 Task: open an excel sheet and write heading  Budget GuruAdd Categories in a column and its values below  'Housing, Transportation, Groceries, Utilities, Entertainment, Dining Out, Health, Miscellaneous, Savings & Total. 'Add Budgeted amount in next column and its values below  $1,500, $300, $400, $200, $150, $250, $100, $200, $500 & $4,600. Add Actual amountin next column and its values below   $1,400, $280, $420, $180, $170, $230, $120, $180, $520 & $4,500. Add Difference in next column and its values below  -$100, -$20, +$20, -$20, +$20, -$20, +$20, -$20, +$20 & -$100Save page Budget Management Spreadsheet
Action: Mouse moved to (43, 114)
Screenshot: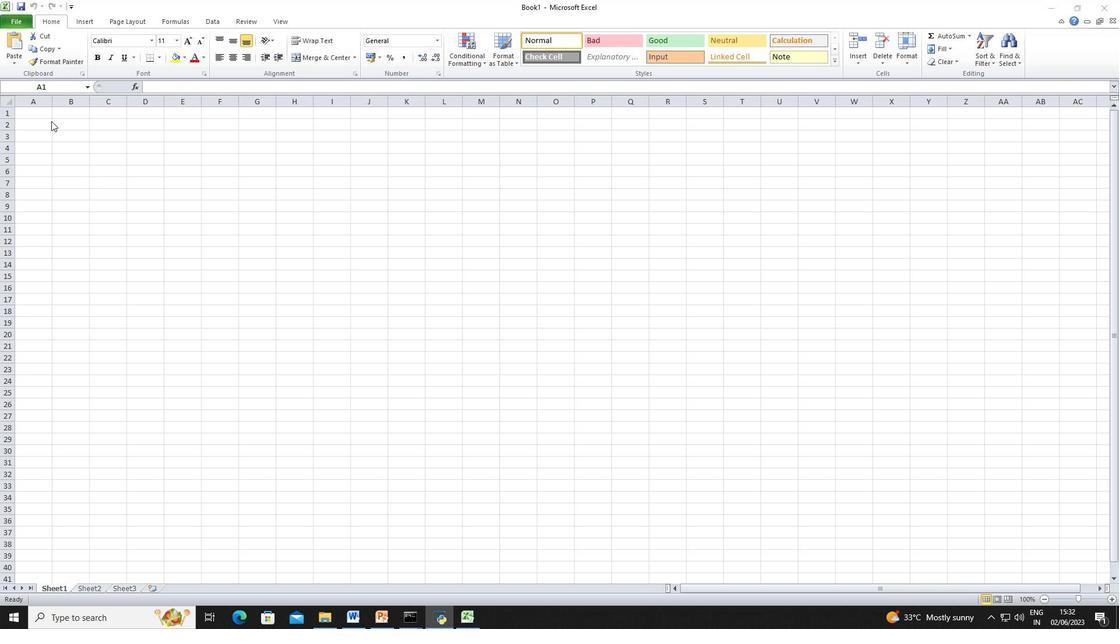 
Action: Mouse pressed left at (43, 114)
Screenshot: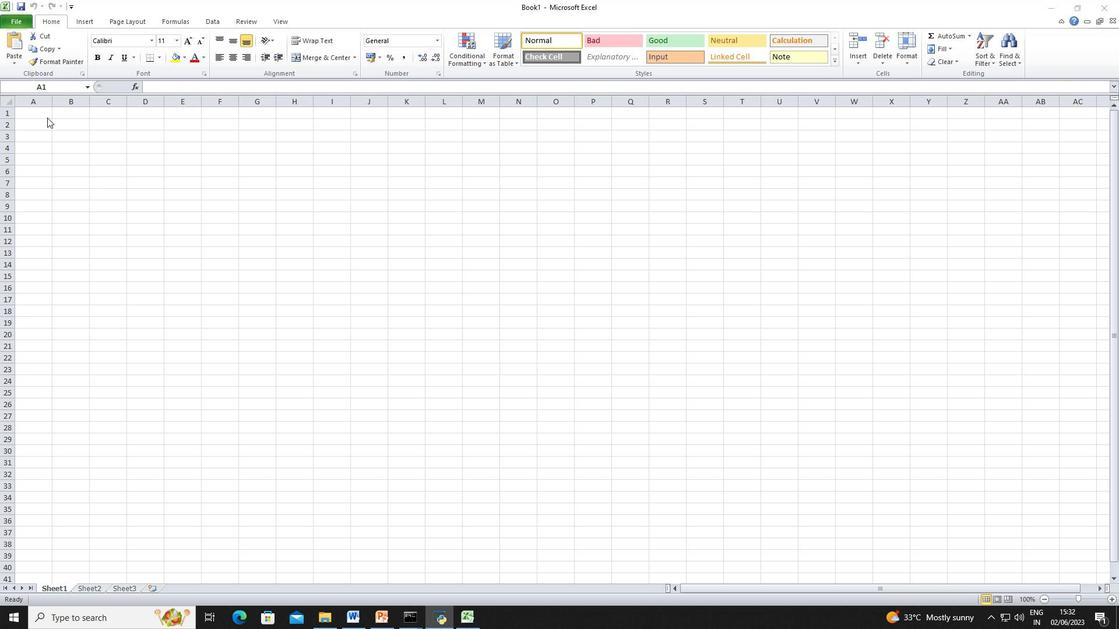 
Action: Key pressed <Key.shift><Key.shift>Bug<Key.backspace>dget<Key.space><Key.shift><Key.shift><Key.shift><Key.shift><Key.shift><Key.shift><Key.shift><Key.shift>Guru<Key.down><Key.down><Key.shift>Categories<Key.down><Key.shift>Housing<Key.enter><Key.shift><Key.shift><Key.shift><Key.shift><Key.shift><Key.shift><Key.shift><Key.shift><Key.shift><Key.shift><Key.shift><Key.shift><Key.shift><Key.shift><Key.shift><Key.shift><Key.shift><Key.shift><Key.shift><Key.shift><Key.shift><Key.shift><Key.shift><Key.shift><Key.shift><Key.shift><Key.shift><Key.shift>Transportation<Key.enter><Key.shift><Key.shift><Key.shift>Groceries<Key.enter><Key.shift>Utilities<Key.enter><Key.shift>Entertainment<Key.enter><Key.shift><Key.shift><Key.shift><Key.shift><Key.shift><Key.shift><Key.shift>Dining<Key.space><Key.shift>Out<Key.space><Key.enter><Key.shift>Health<Key.space><Key.shift>Mis<Key.backspace><Key.backspace><Key.backspace><Key.enter><Key.shift><Key.shift><Key.shift><Key.shift>Miscellaneous<Key.enter><Key.shift>Savings<Key.enter><Key.shift>Total<Key.right><Key.right><Key.right><Key.left><Key.up><Key.up><Key.up><Key.up><Key.up><Key.up><Key.up><Key.up><Key.up><Key.up><Key.shift><Key.shift><Key.shift>Budgeted<Key.space><Key.shift>An<Key.backspace>mount<Key.down><Key.shift><Key.shift><Key.shift><Key.shift><Key.shift><Key.shift>$1,500<Key.down><Key.shift><Key.shift><Key.shift><Key.shift><Key.shift><Key.shift><Key.shift><Key.shift>$300<Key.down><Key.shift><Key.shift><Key.shift><Key.shift>$400<Key.down><Key.shift><Key.shift><Key.shift><Key.shift><Key.shift><Key.shift><Key.shift>$200<Key.down><Key.shift><Key.shift><Key.shift><Key.shift><Key.shift><Key.shift><Key.shift><Key.shift>$150<Key.down><Key.shift><Key.shift><Key.shift><Key.shift><Key.shift><Key.shift>$250<Key.down><Key.shift><Key.shift><Key.shift><Key.shift><Key.shift><Key.shift>$100<Key.down><Key.shift><Key.shift><Key.shift>$200<Key.down><Key.shift><Key.shift><Key.shift><Key.shift><Key.shift><Key.shift><Key.shift>$500<Key.down><Key.shift><Key.shift><Key.shift><Key.shift><Key.shift><Key.shift><Key.shift><Key.shift>$4,660<Key.backspace><Key.backspace>00<Key.right><Key.right><Key.right><Key.left><Key.up><Key.up><Key.up><Key.up><Key.up><Key.up><Key.up><Key.right><Key.up><Key.left><Key.right><Key.up><Key.up><Key.shift>Difference<Key.enter>-<Key.shift><Key.shift><Key.shift><Key.shift><Key.shift><Key.shift><Key.shift><Key.shift><Key.shift><Key.shift>$100<Key.down>
Screenshot: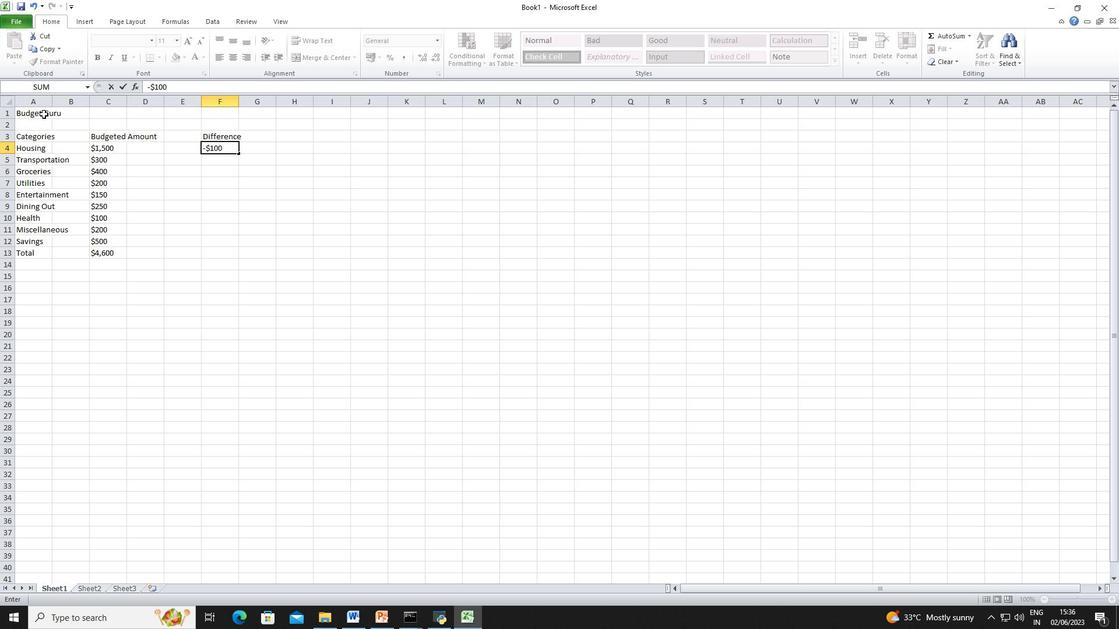 
Action: Mouse moved to (536, 351)
Screenshot: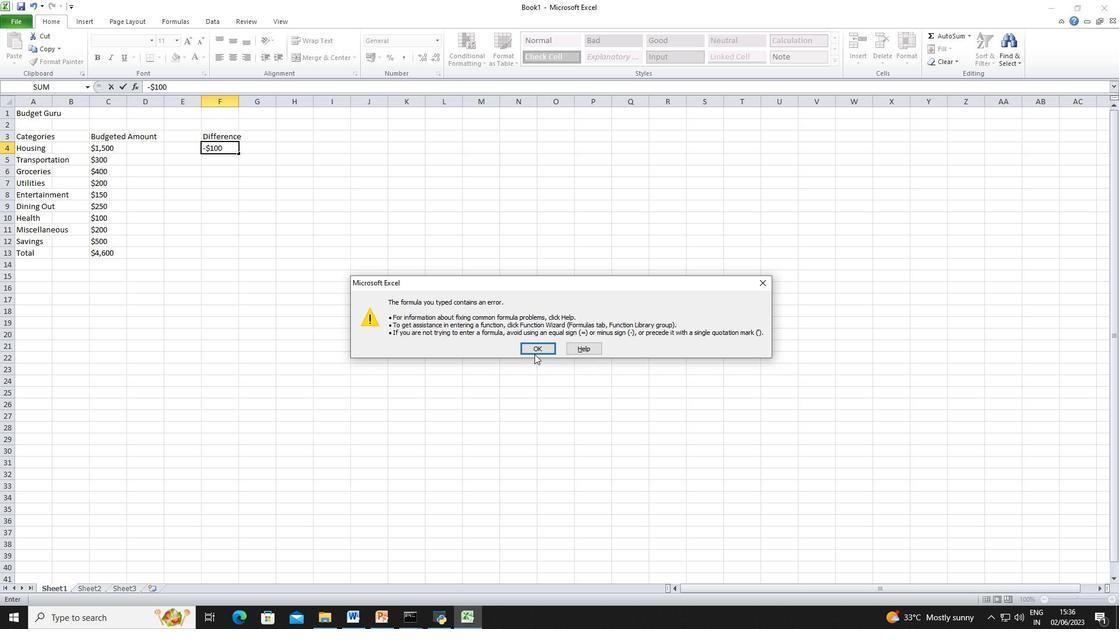 
Action: Mouse pressed left at (536, 351)
Screenshot: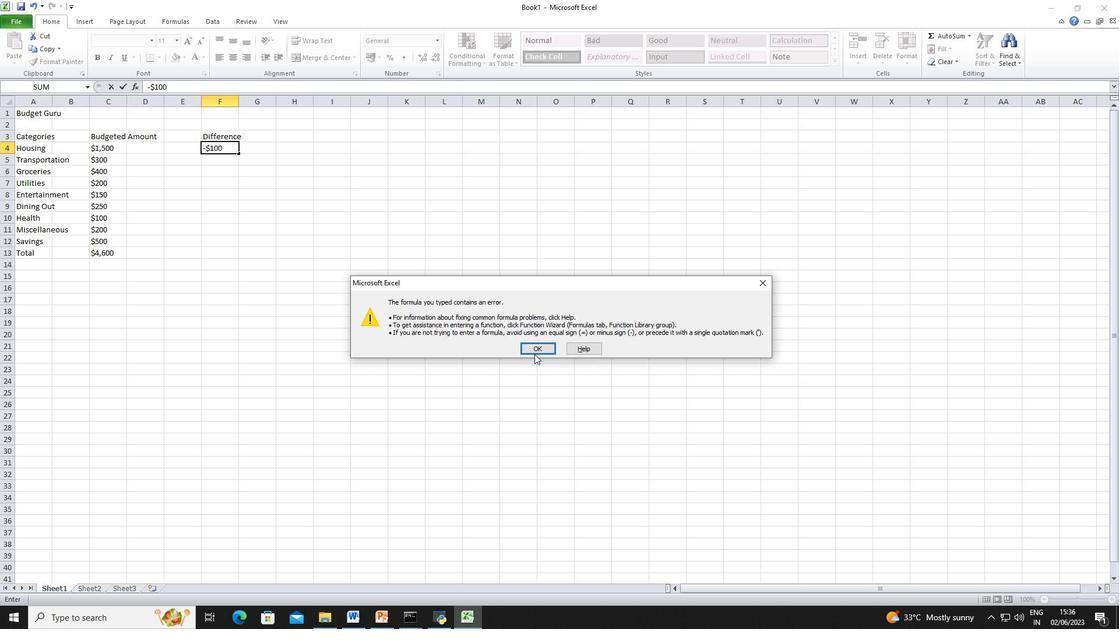 
Action: Mouse moved to (212, 157)
Screenshot: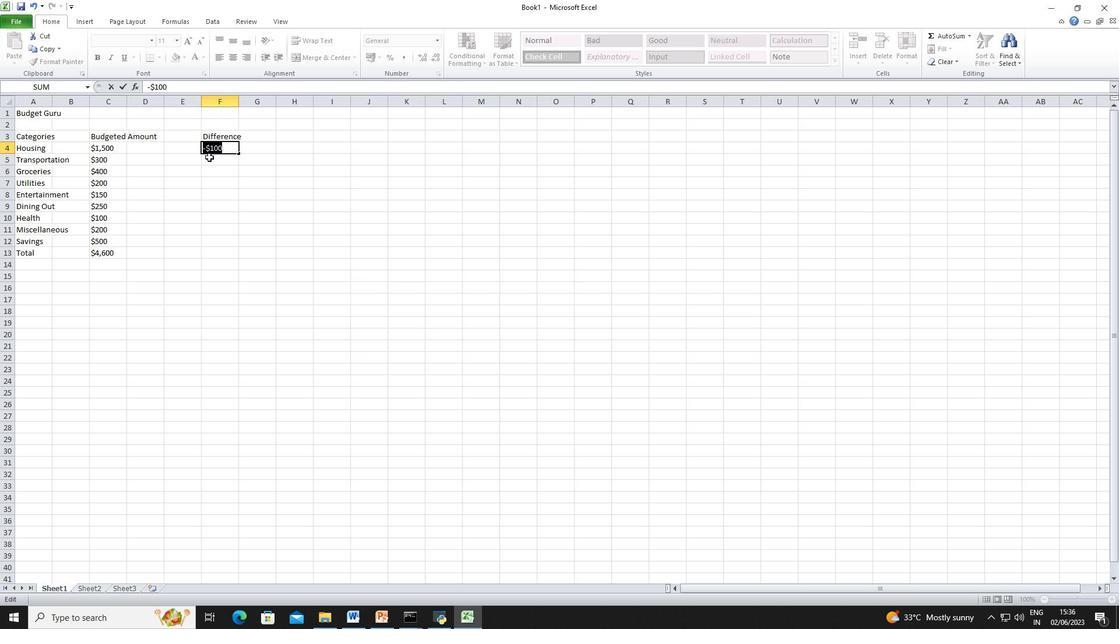 
Action: Mouse pressed left at (212, 157)
Screenshot: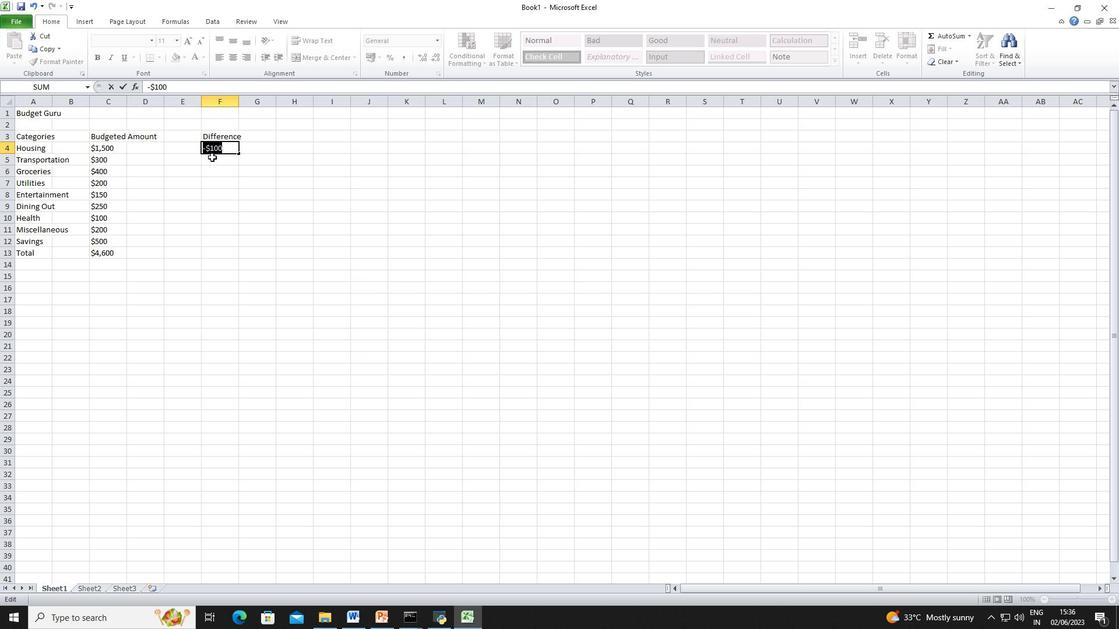 
Action: Mouse moved to (230, 148)
Screenshot: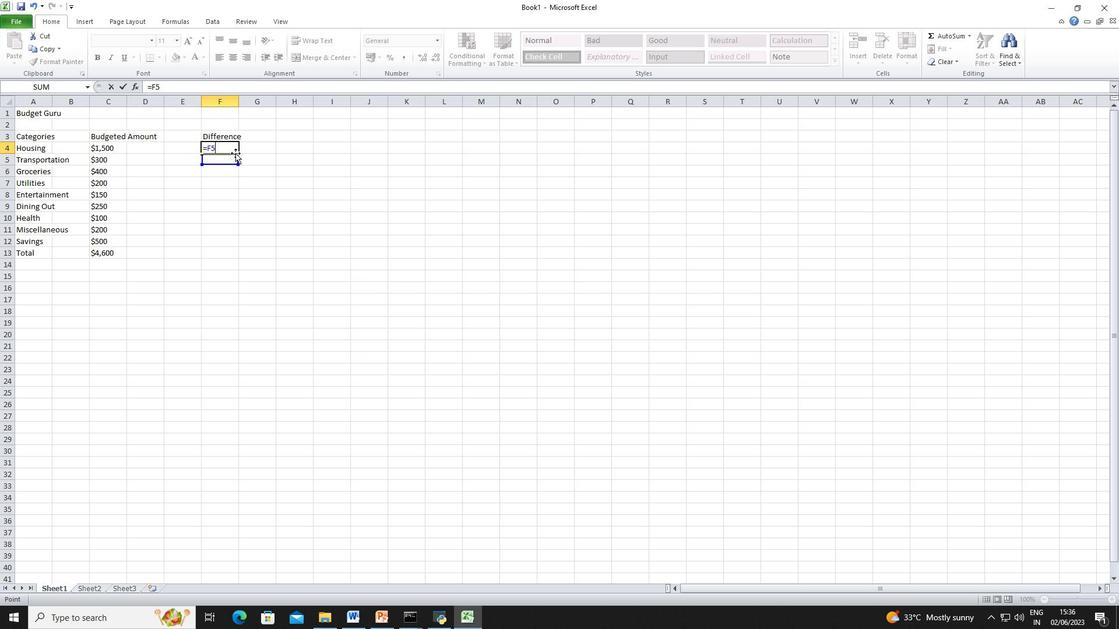 
Action: Mouse pressed left at (230, 148)
Screenshot: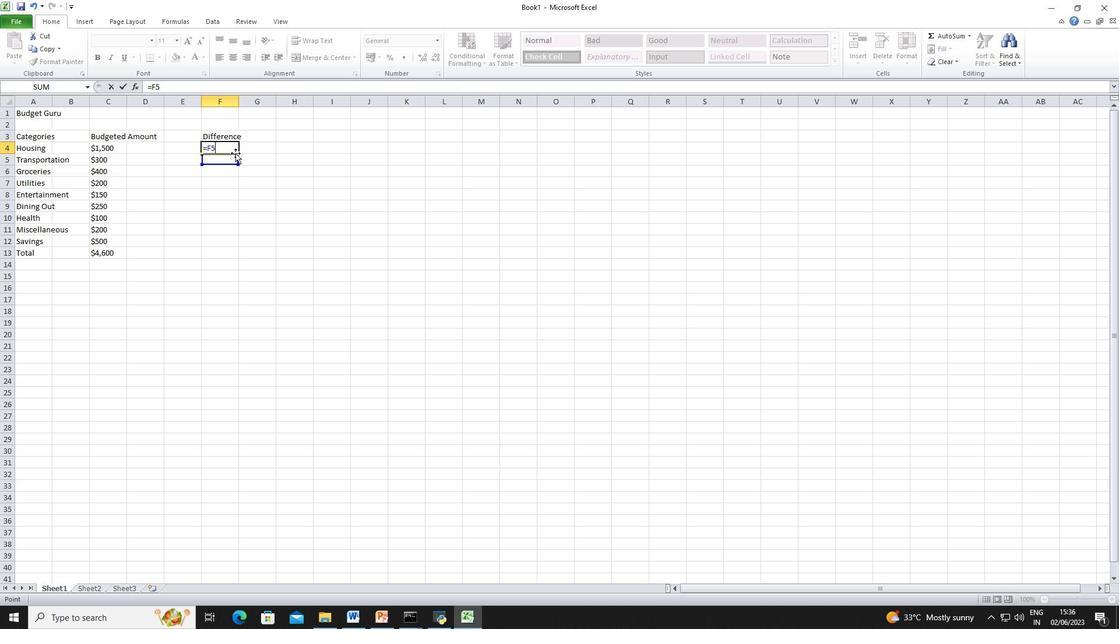 
Action: Key pressed <Key.backspace>
Screenshot: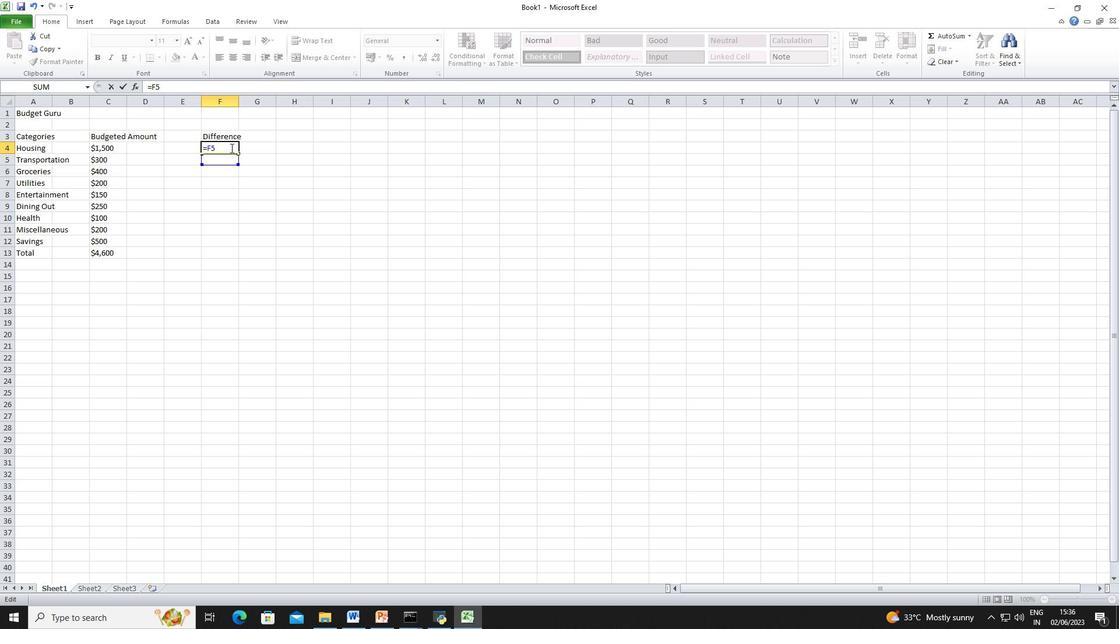 
Action: Mouse moved to (222, 144)
Screenshot: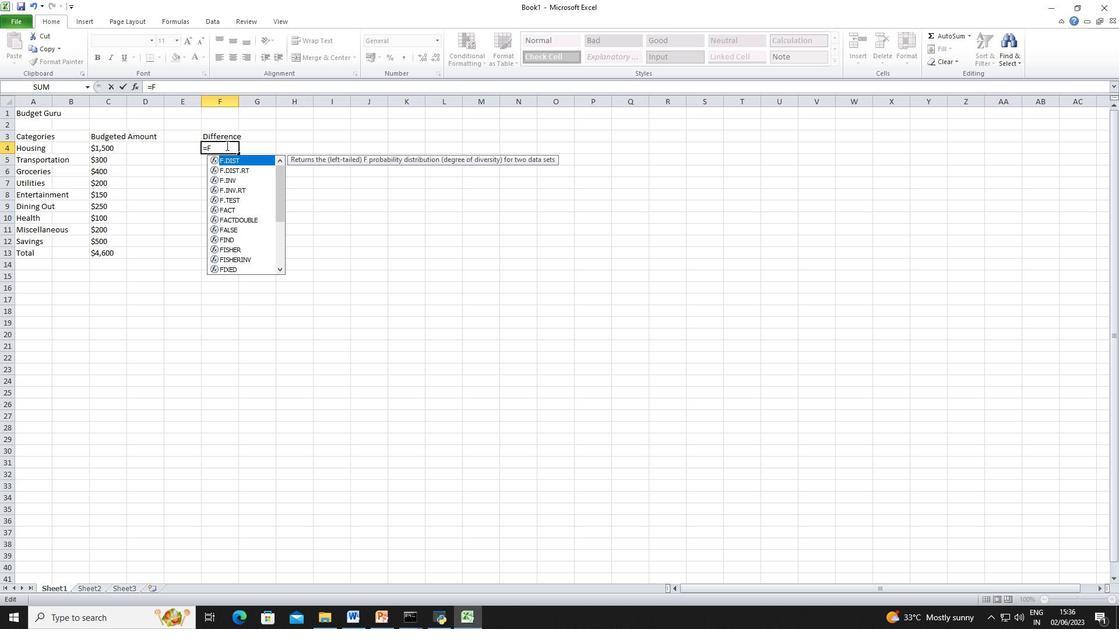 
Action: Mouse pressed left at (222, 144)
Screenshot: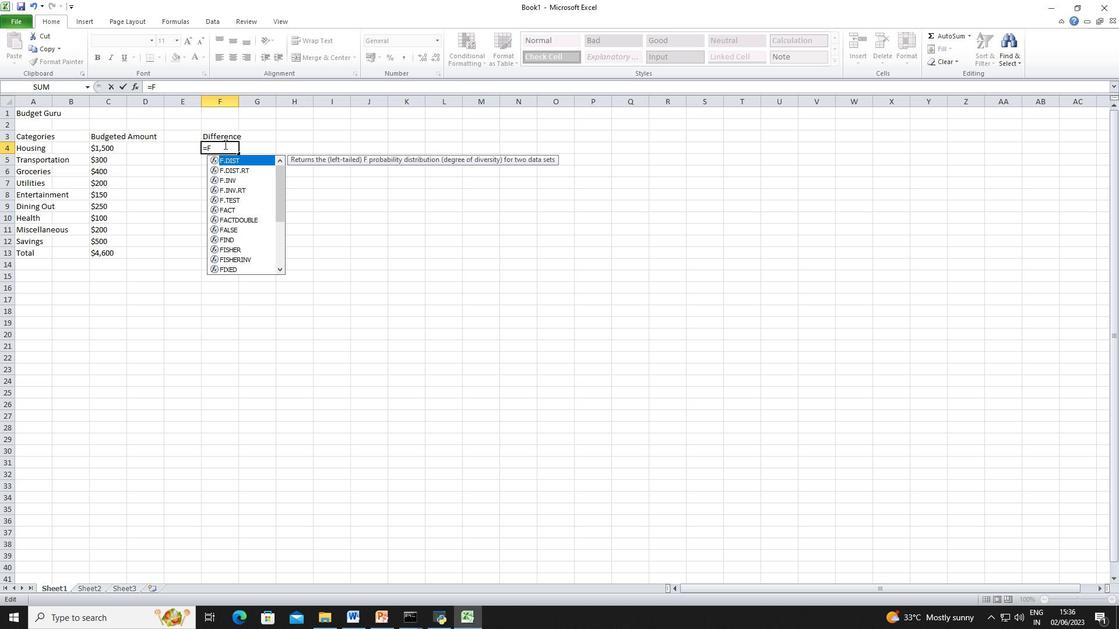 
Action: Key pressed <Key.backspace><Key.backspace>
Screenshot: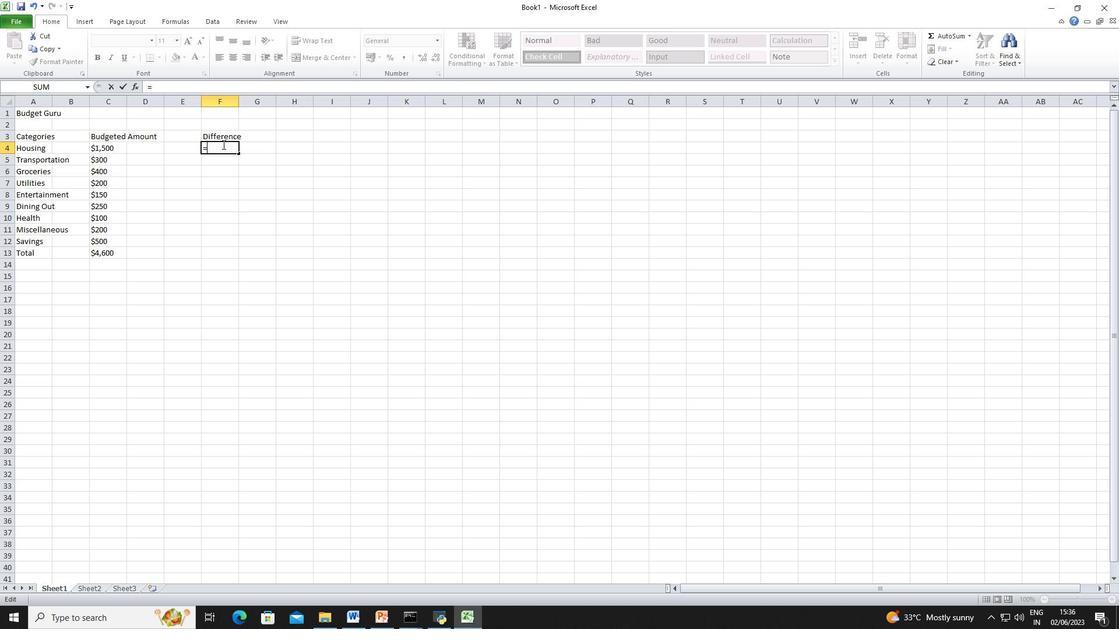 
Action: Mouse moved to (220, 173)
Screenshot: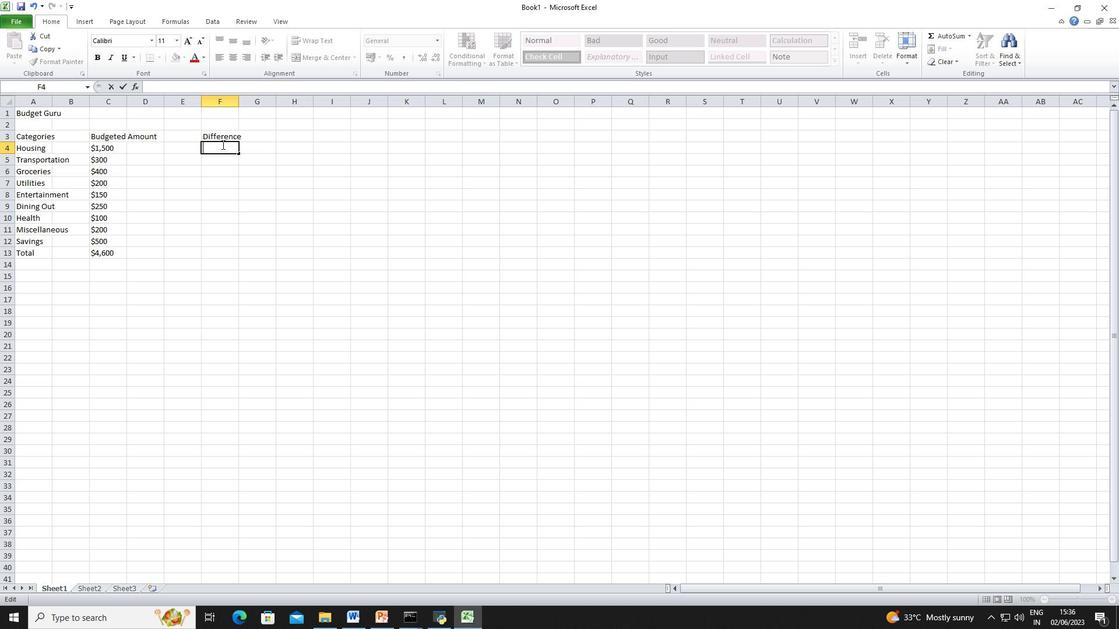 
Action: Mouse pressed left at (220, 173)
Screenshot: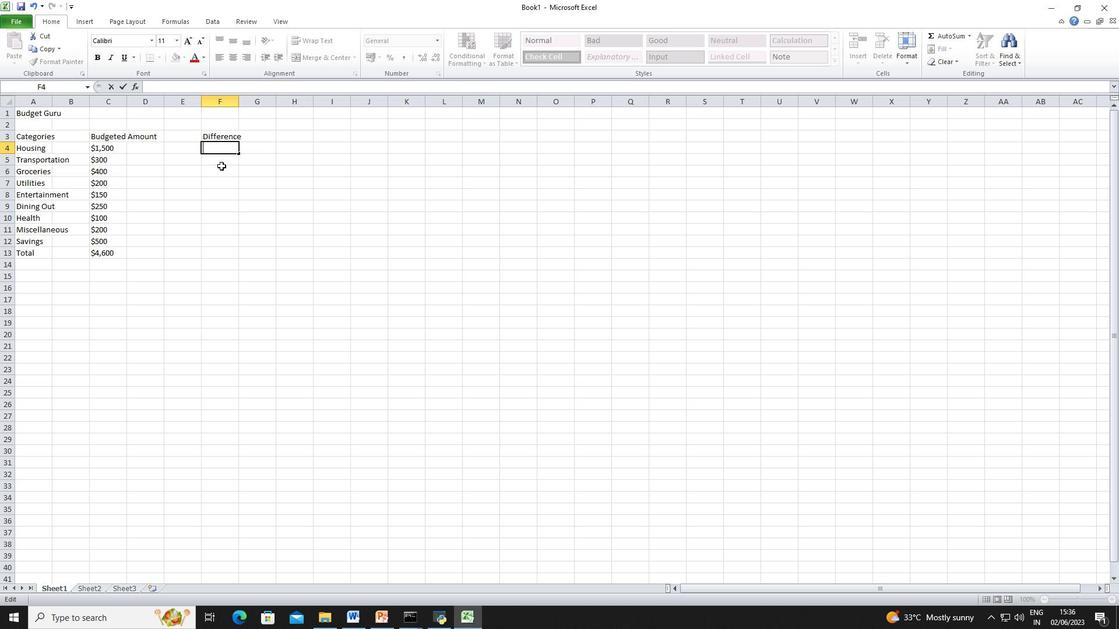 
Action: Mouse moved to (221, 150)
Screenshot: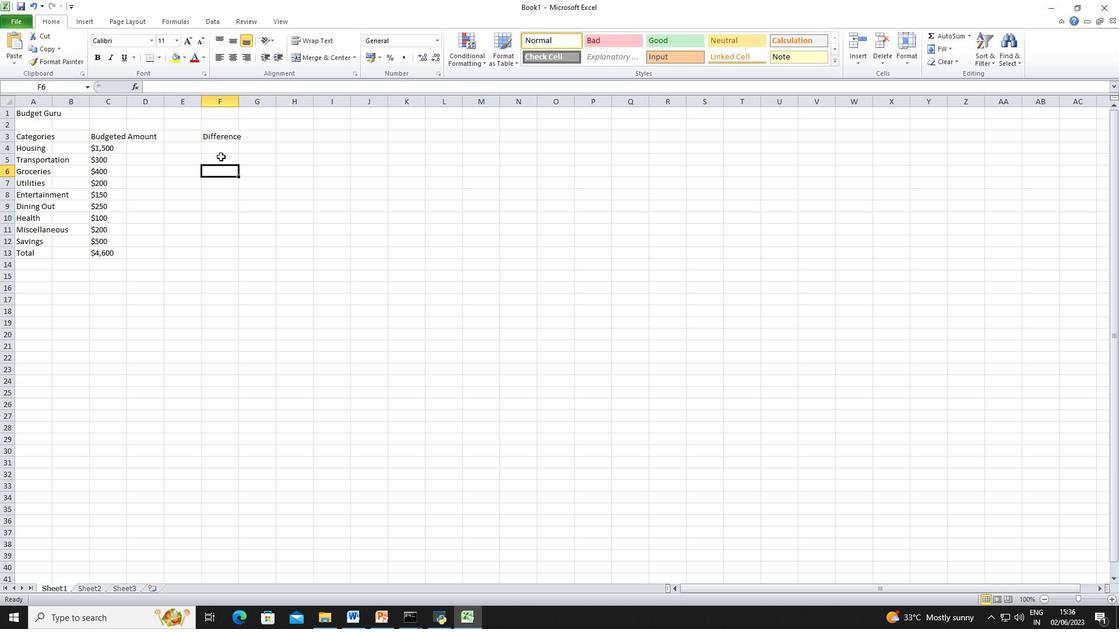 
Action: Mouse pressed left at (221, 150)
Screenshot: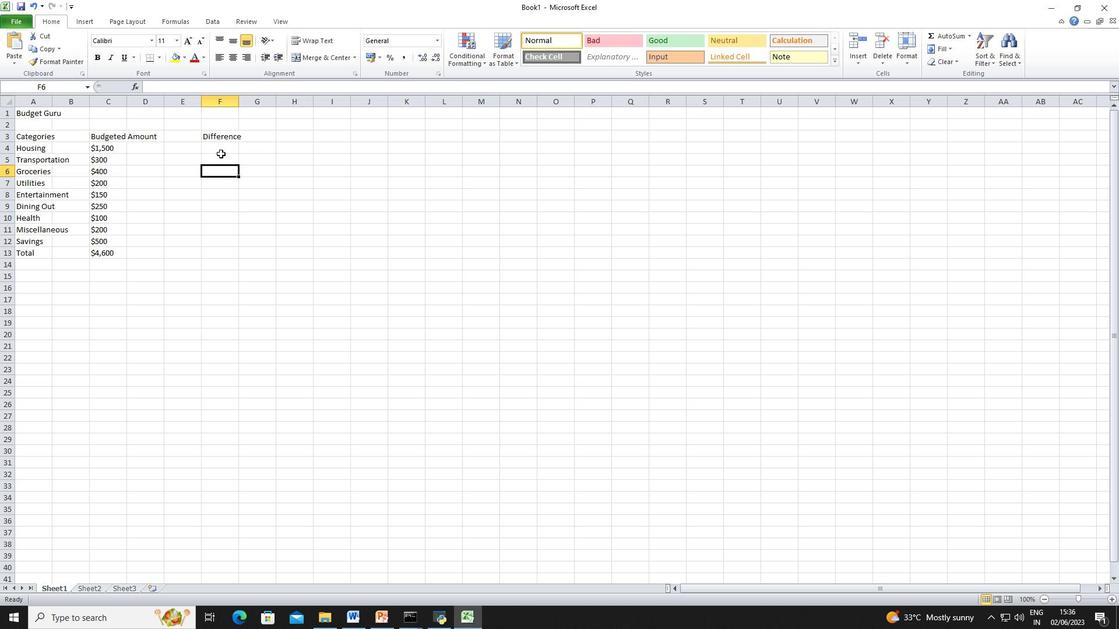 
Action: Mouse moved to (218, 157)
Screenshot: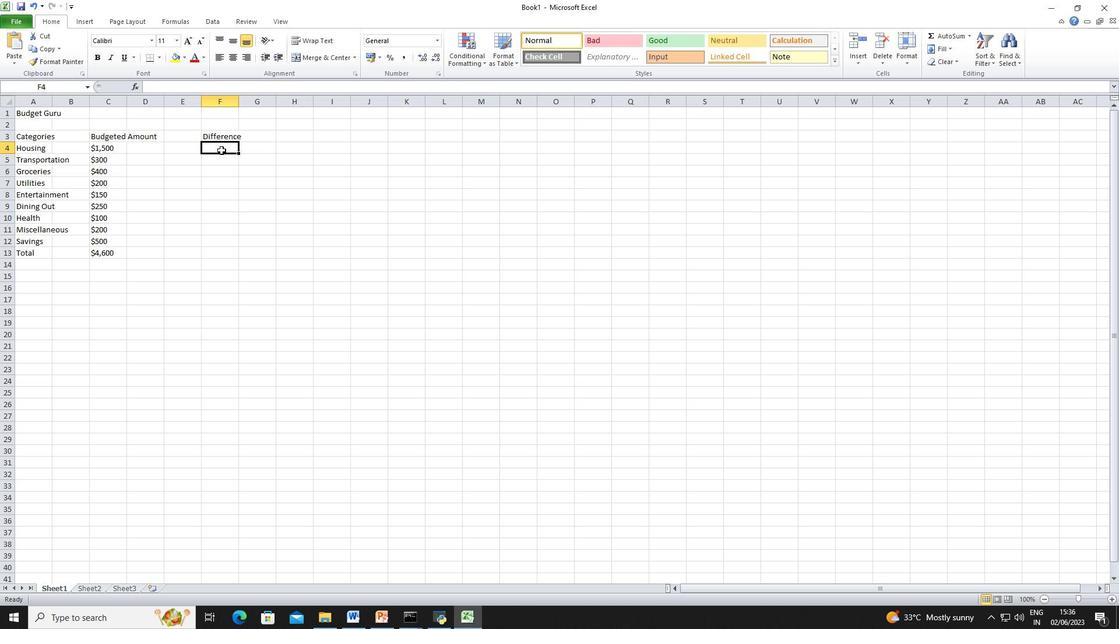 
Action: Key pressed -<Key.shift>$<Key.left>
Screenshot: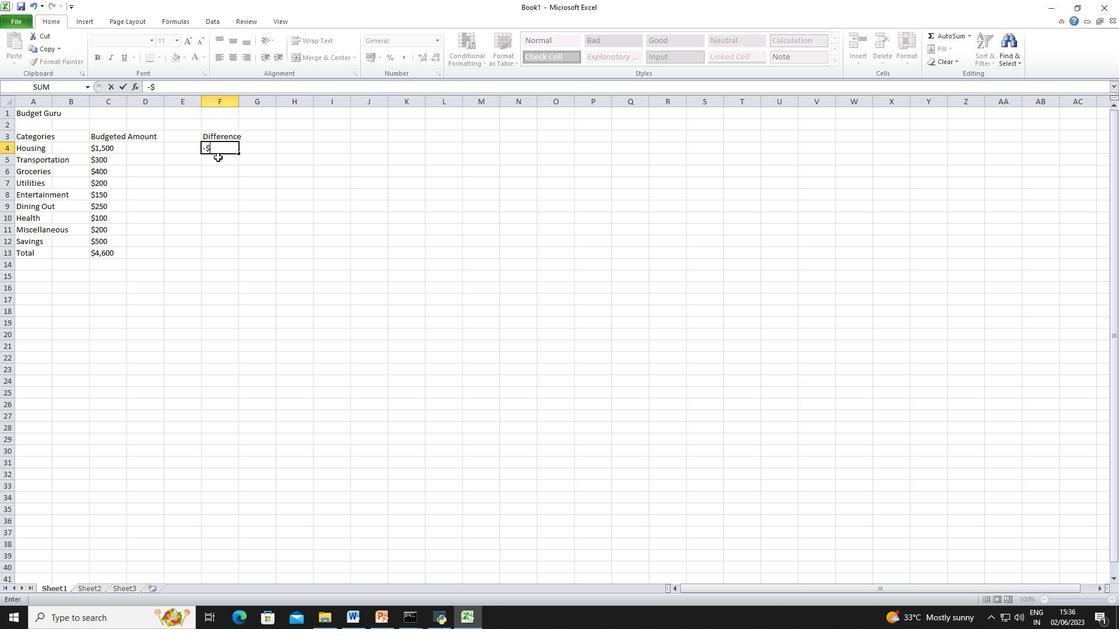
Action: Mouse moved to (757, 287)
Screenshot: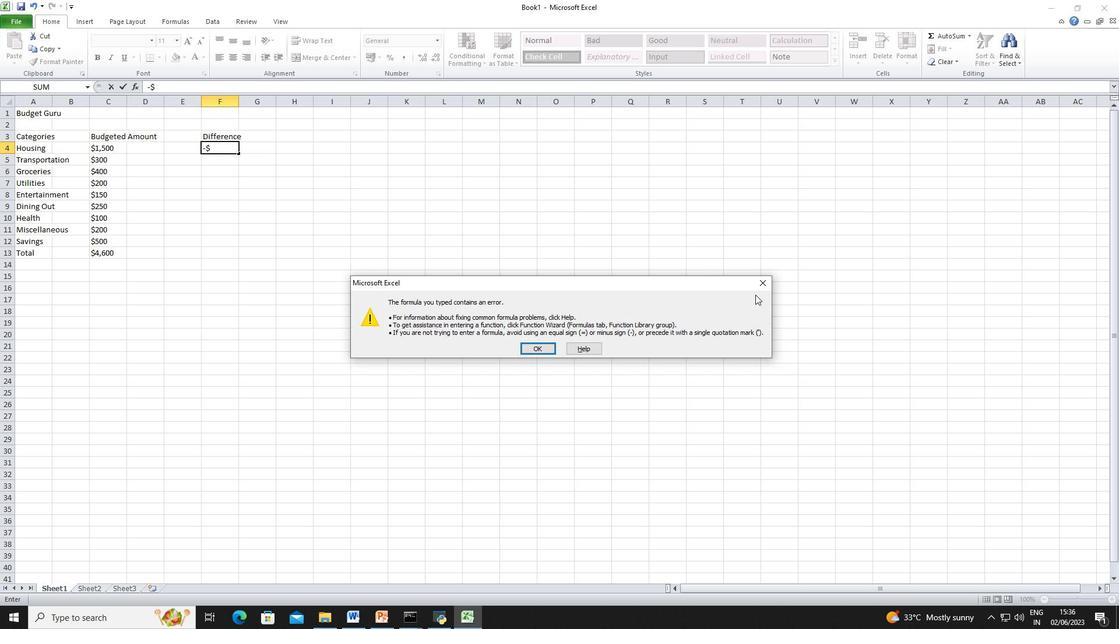 
Action: Mouse pressed left at (757, 287)
Screenshot: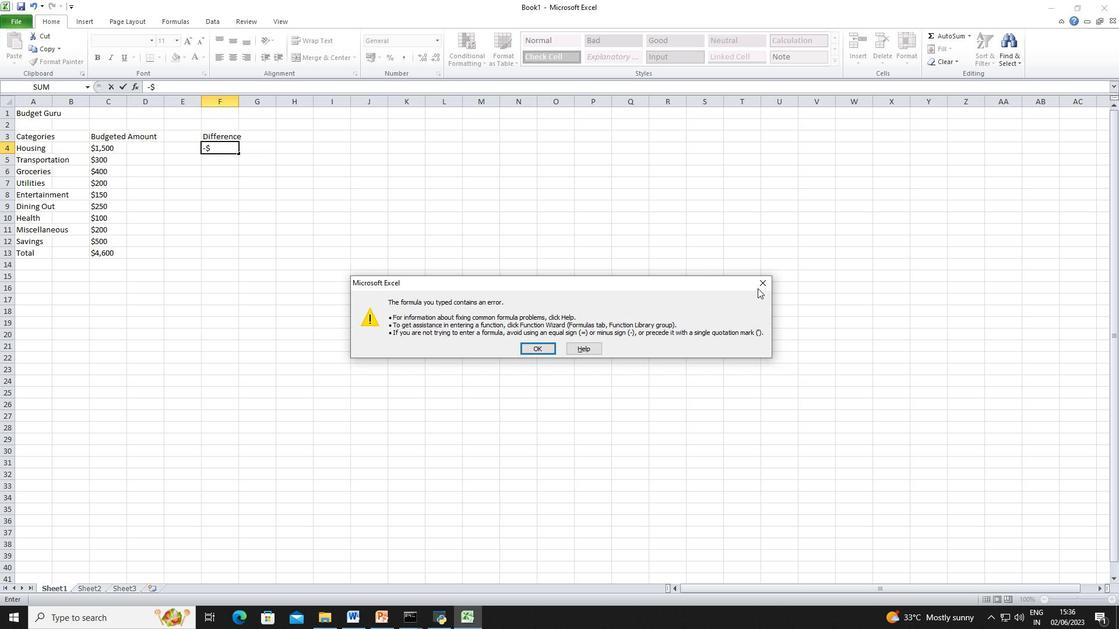 
Action: Mouse moved to (204, 147)
Screenshot: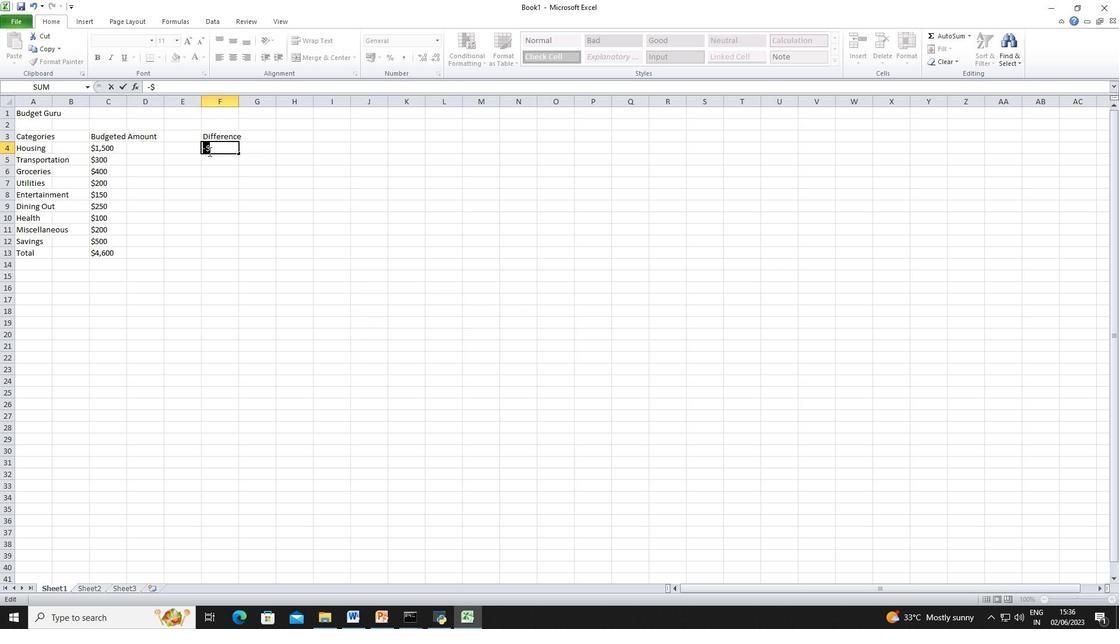 
Action: Mouse pressed left at (204, 147)
Screenshot: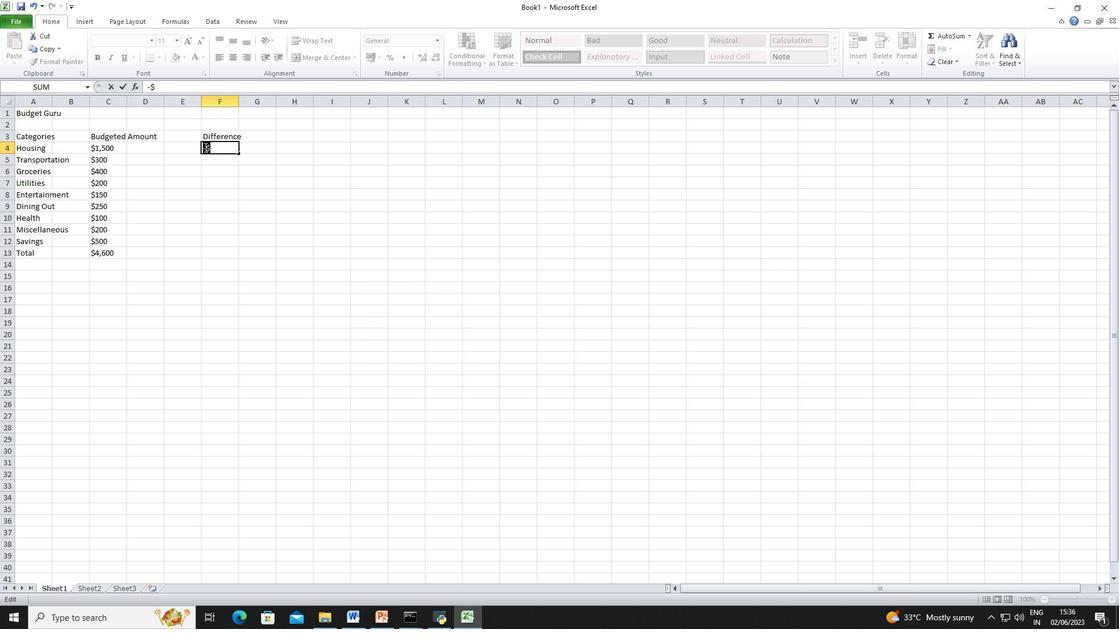 
Action: Mouse moved to (206, 151)
Screenshot: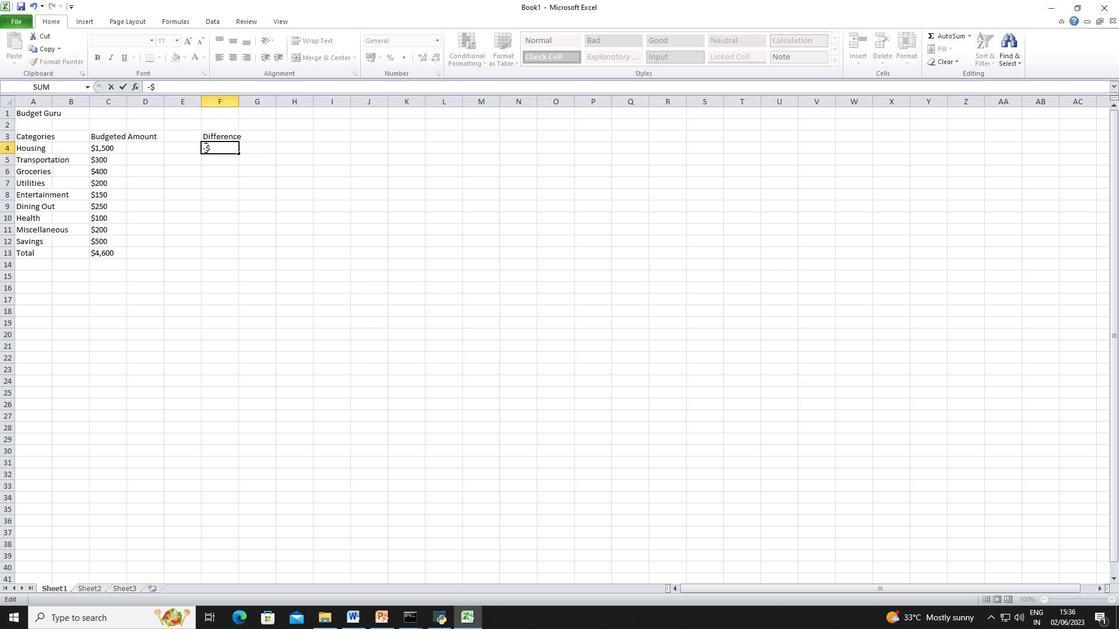 
Action: Key pressed <Key.space>
Screenshot: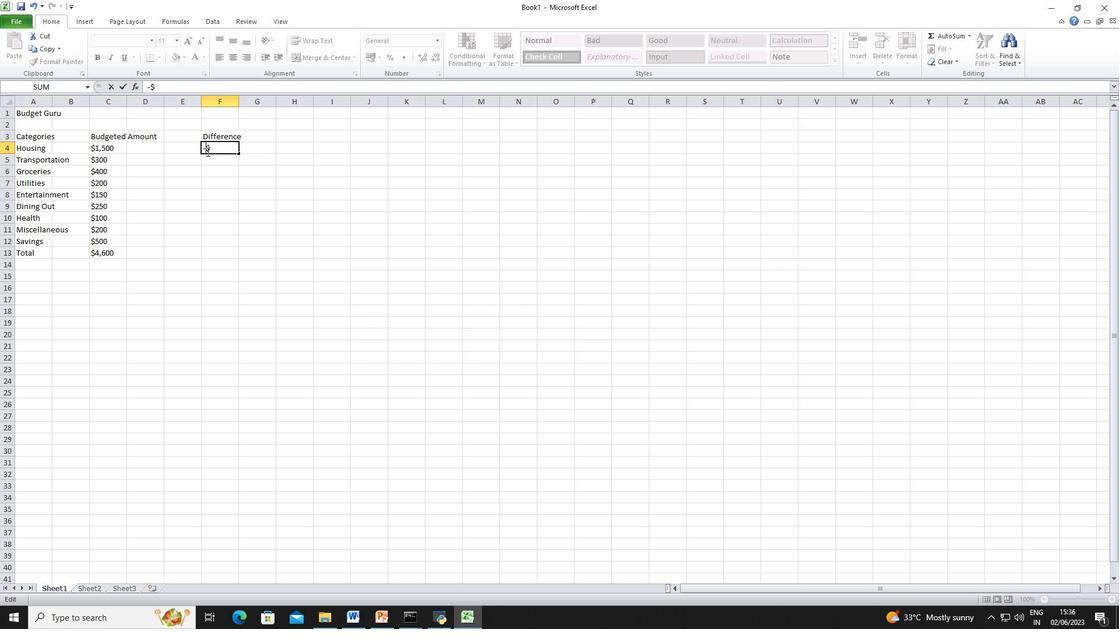 
Action: Mouse moved to (211, 148)
Screenshot: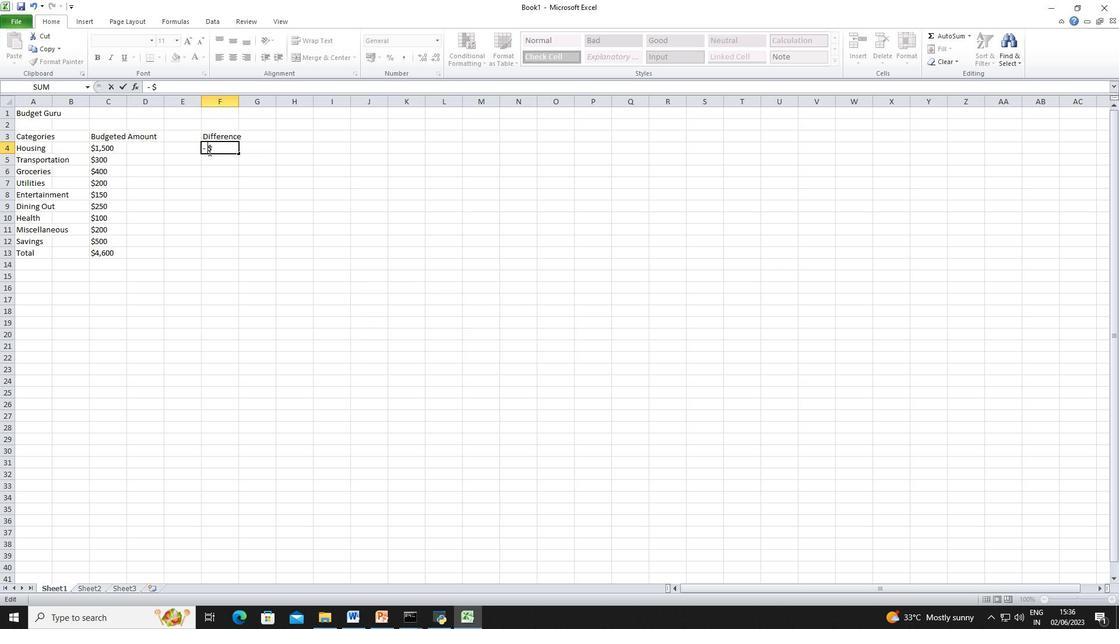 
Action: Mouse pressed left at (211, 148)
Screenshot: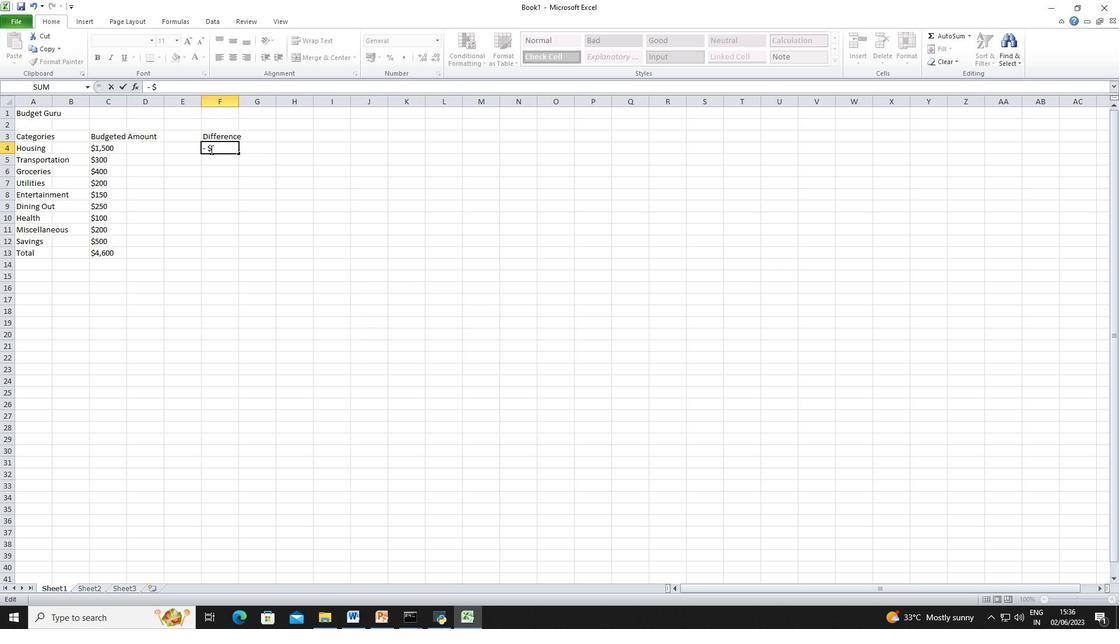 
Action: Mouse moved to (256, 220)
Screenshot: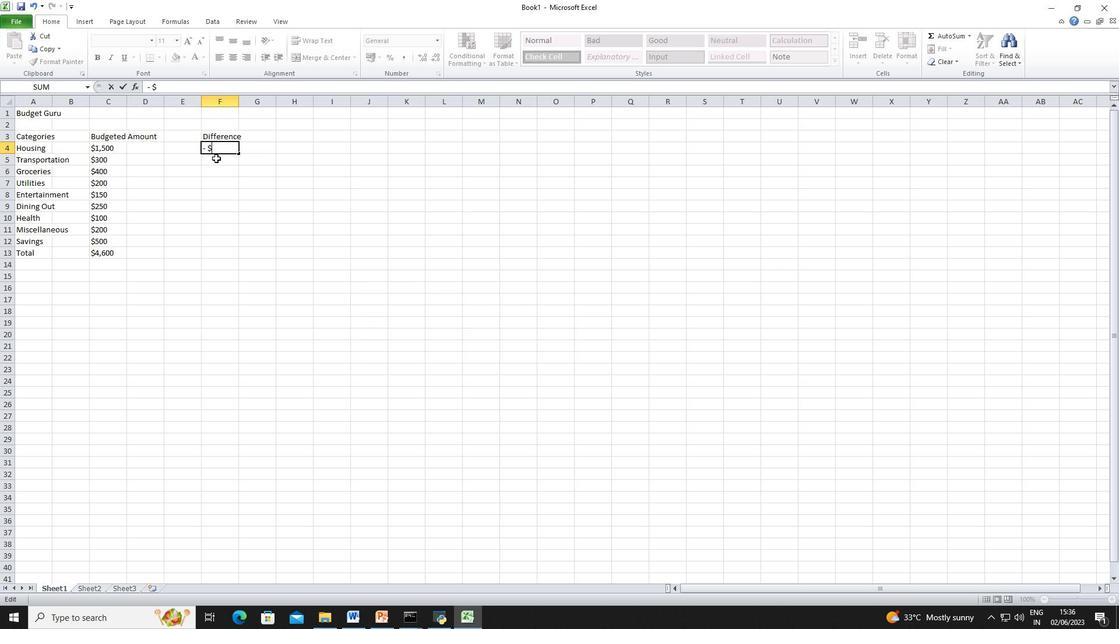 
Action: Key pressed 100<Key.down><Key.down><Key.right><Key.left><Key.right>
Screenshot: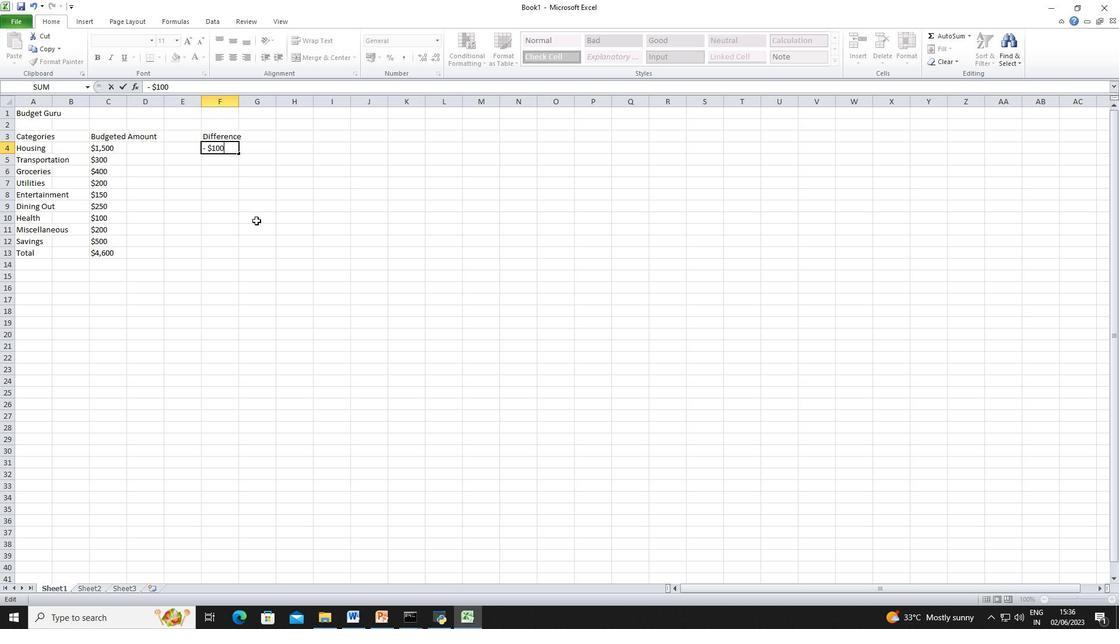 
Action: Mouse moved to (222, 162)
Screenshot: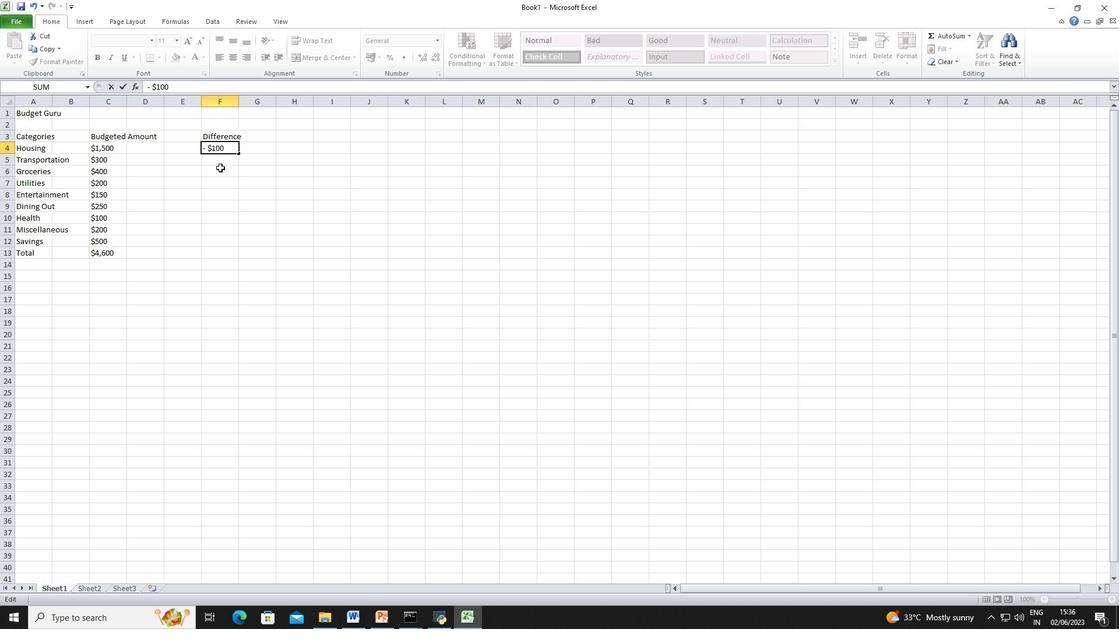 
Action: Mouse pressed left at (222, 162)
Screenshot: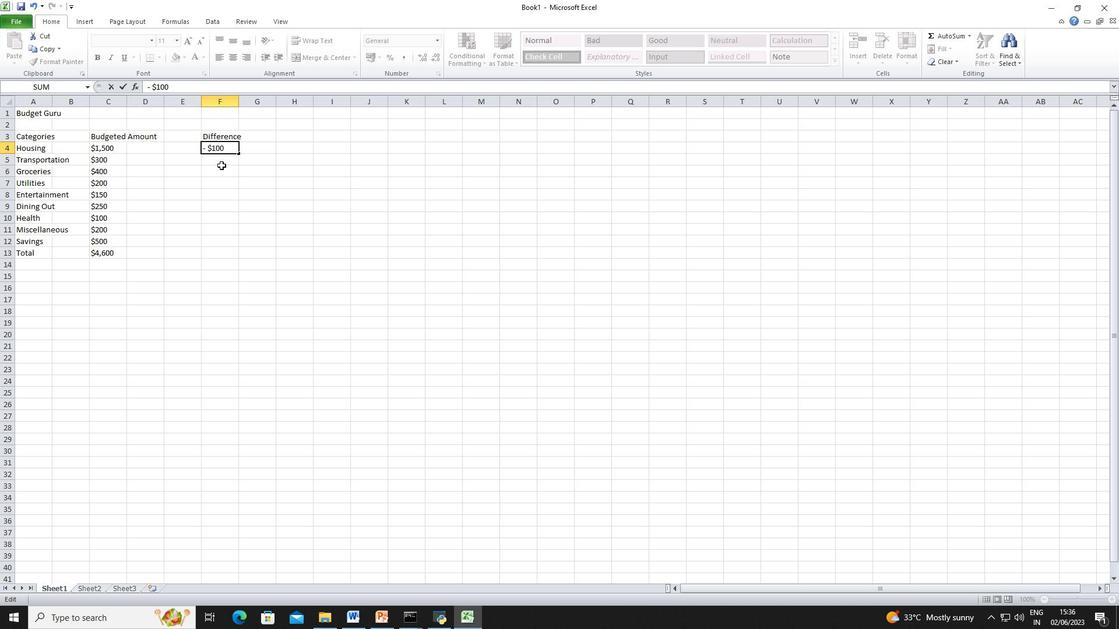 
Action: Mouse moved to (756, 283)
Screenshot: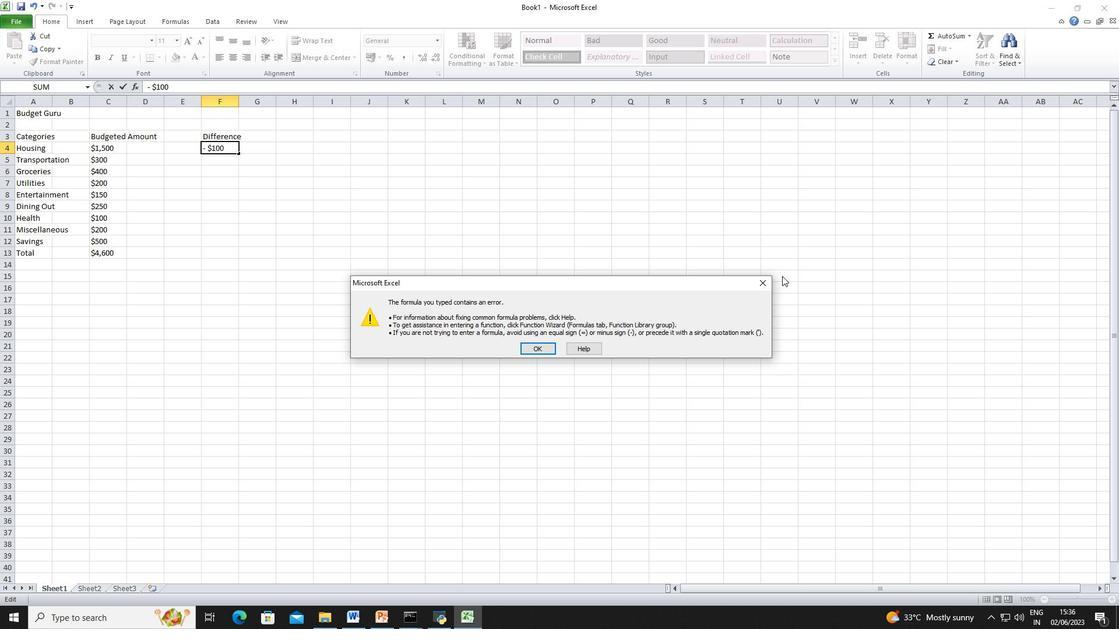 
Action: Mouse pressed left at (756, 283)
Screenshot: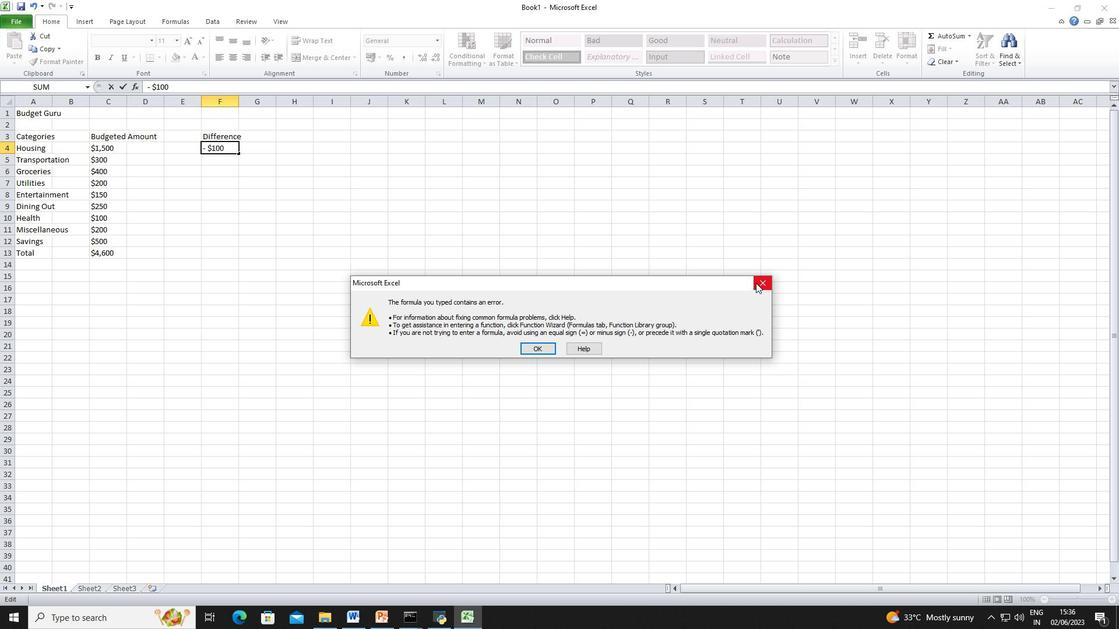 
Action: Mouse moved to (202, 147)
Screenshot: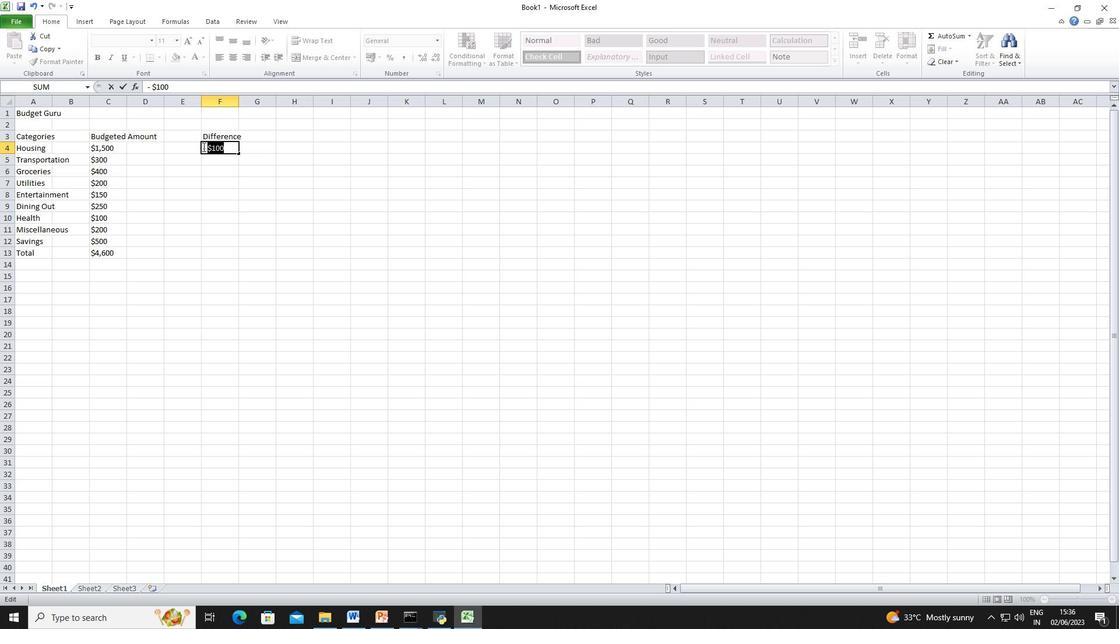 
Action: Mouse pressed left at (202, 147)
Screenshot: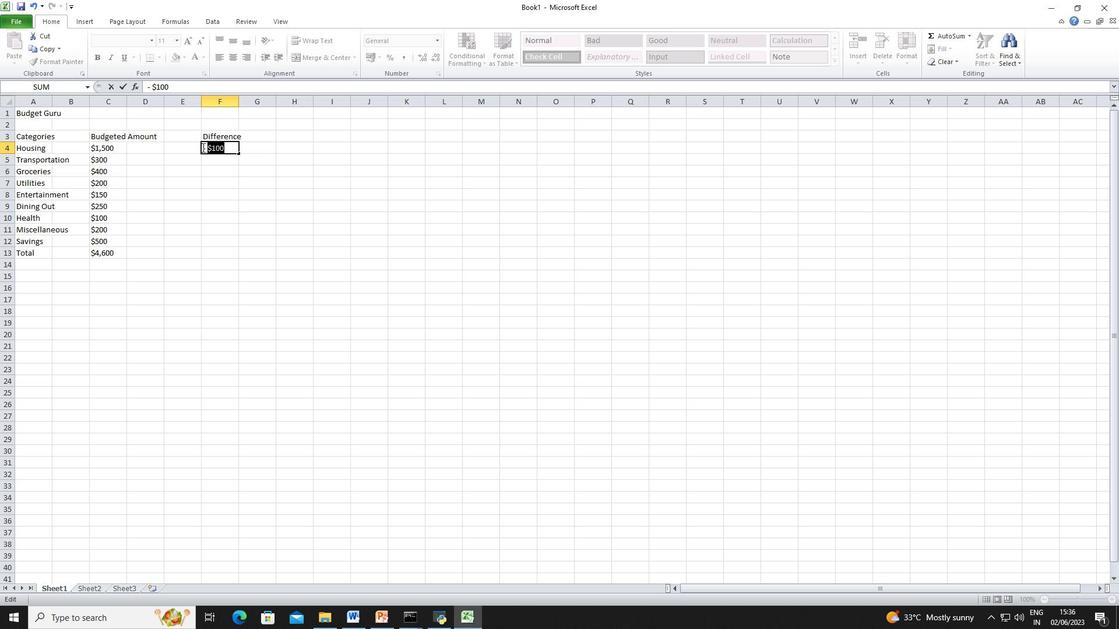 
Action: Mouse moved to (222, 227)
Screenshot: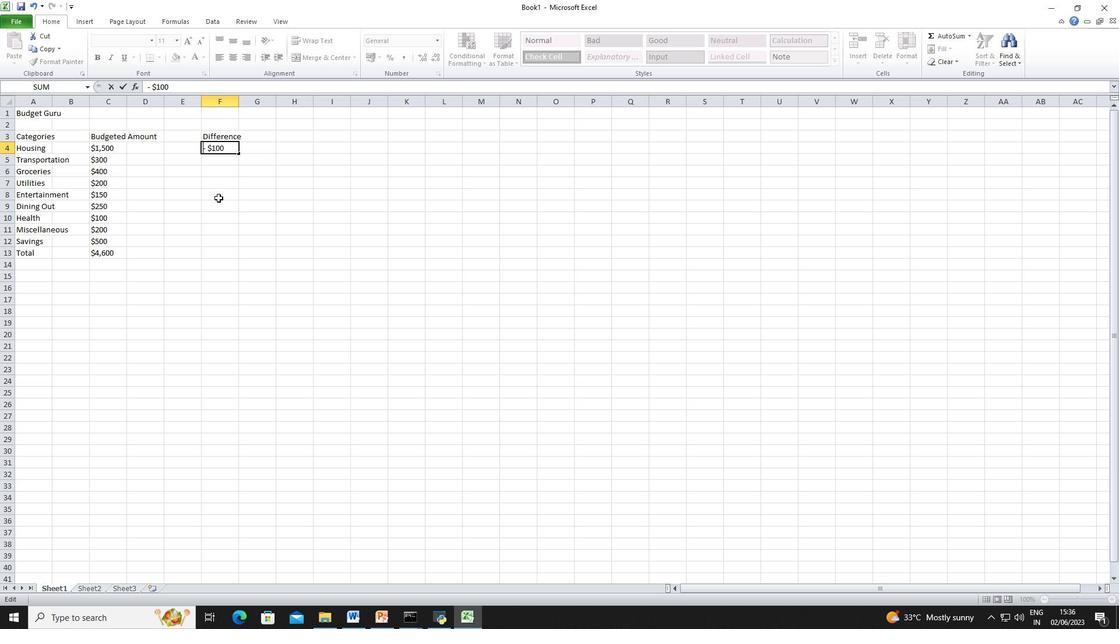 
Action: Key pressed =<Key.down>
Screenshot: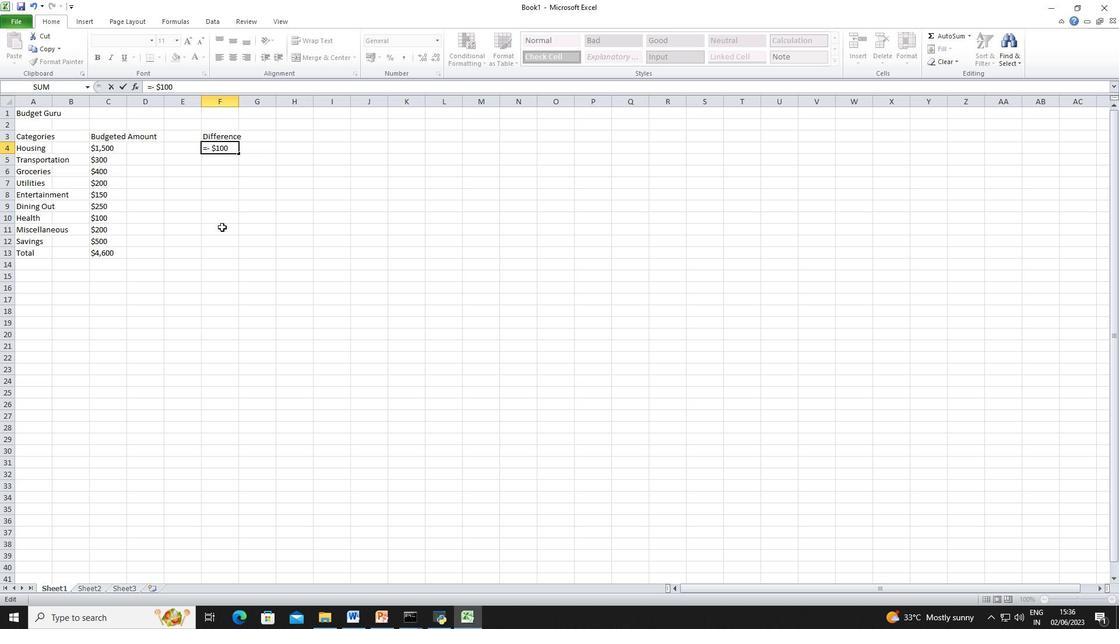 
Action: Mouse moved to (215, 162)
Screenshot: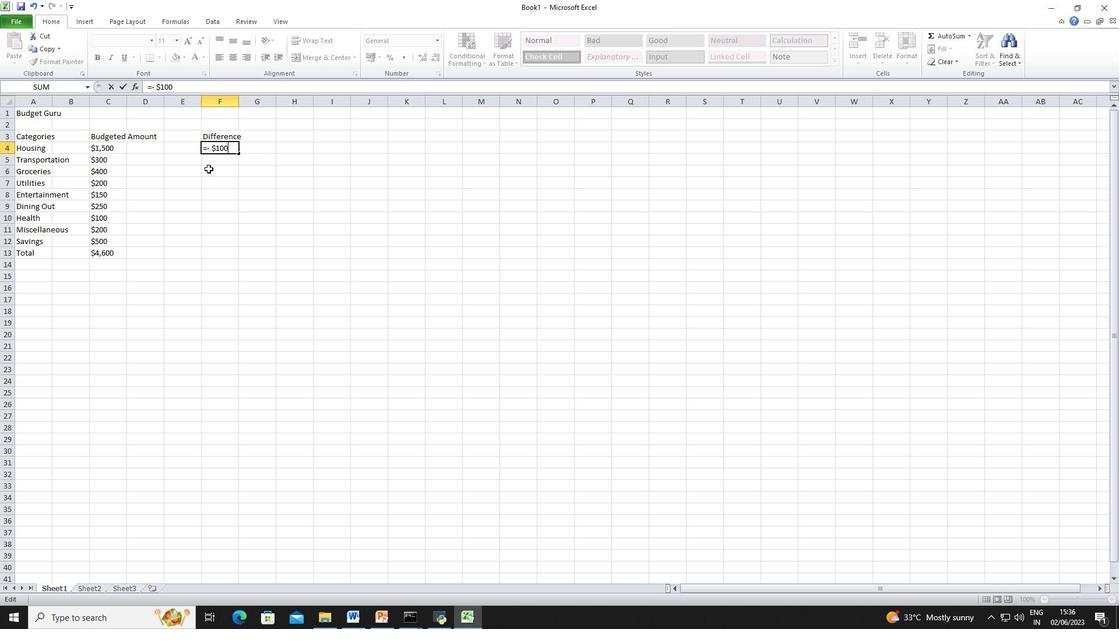 
Action: Mouse pressed left at (215, 162)
Screenshot: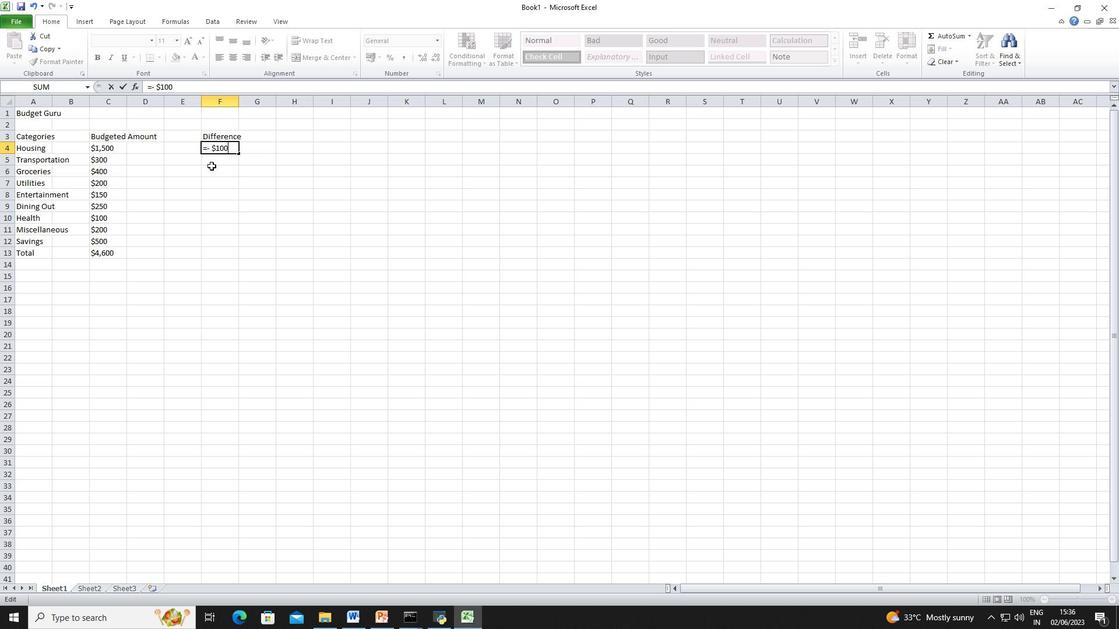 
Action: Mouse moved to (542, 347)
Screenshot: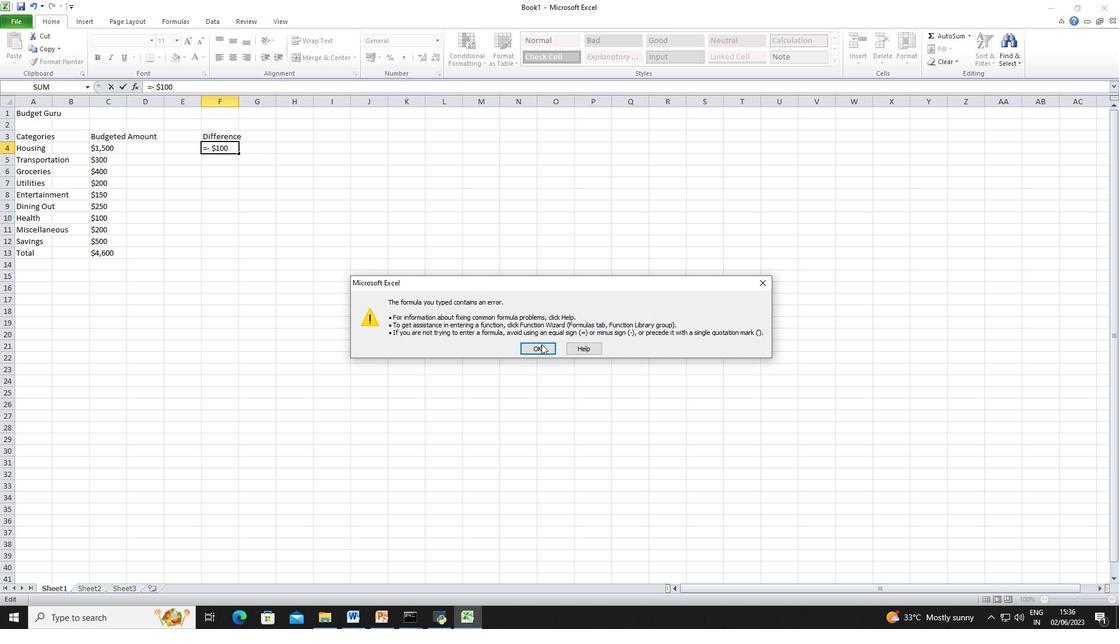 
Action: Mouse pressed left at (542, 347)
Screenshot: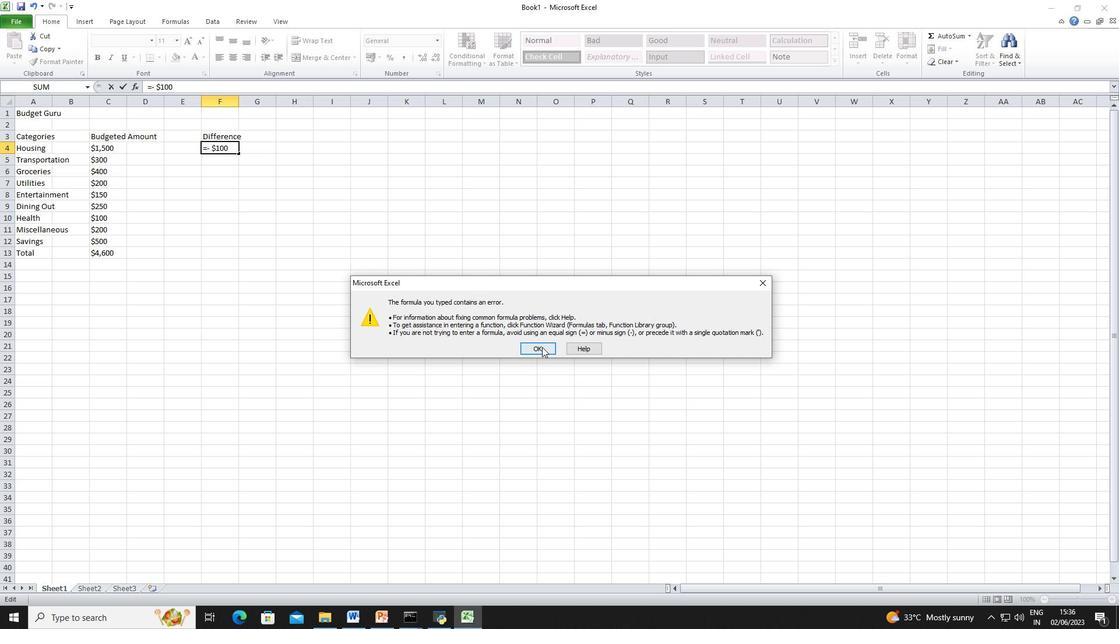 
Action: Mouse moved to (211, 149)
Screenshot: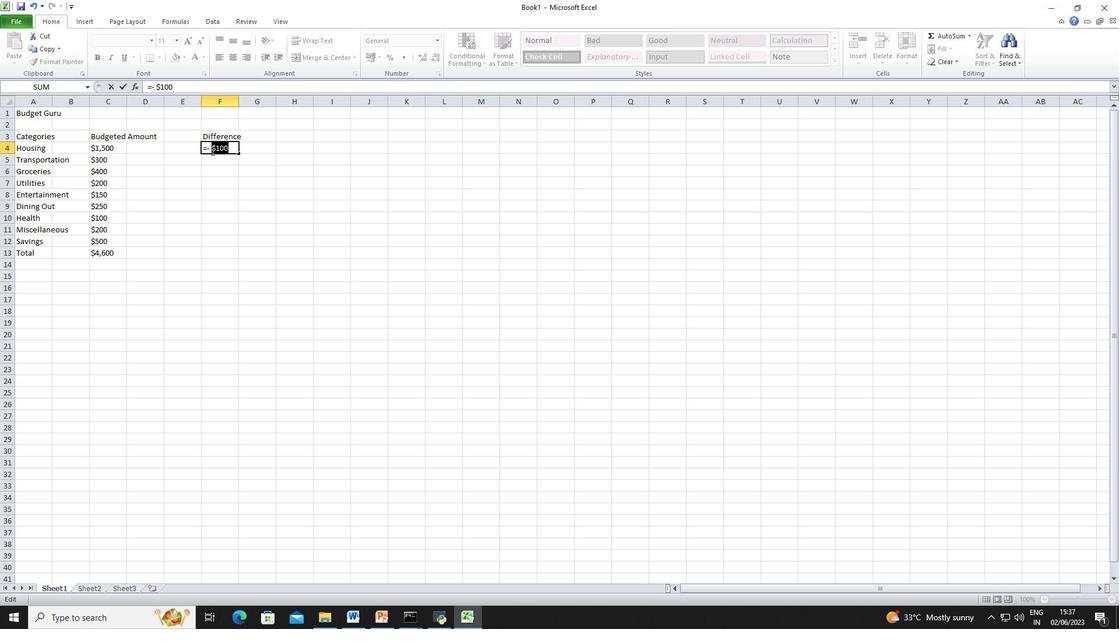 
Action: Mouse pressed left at (211, 149)
Screenshot: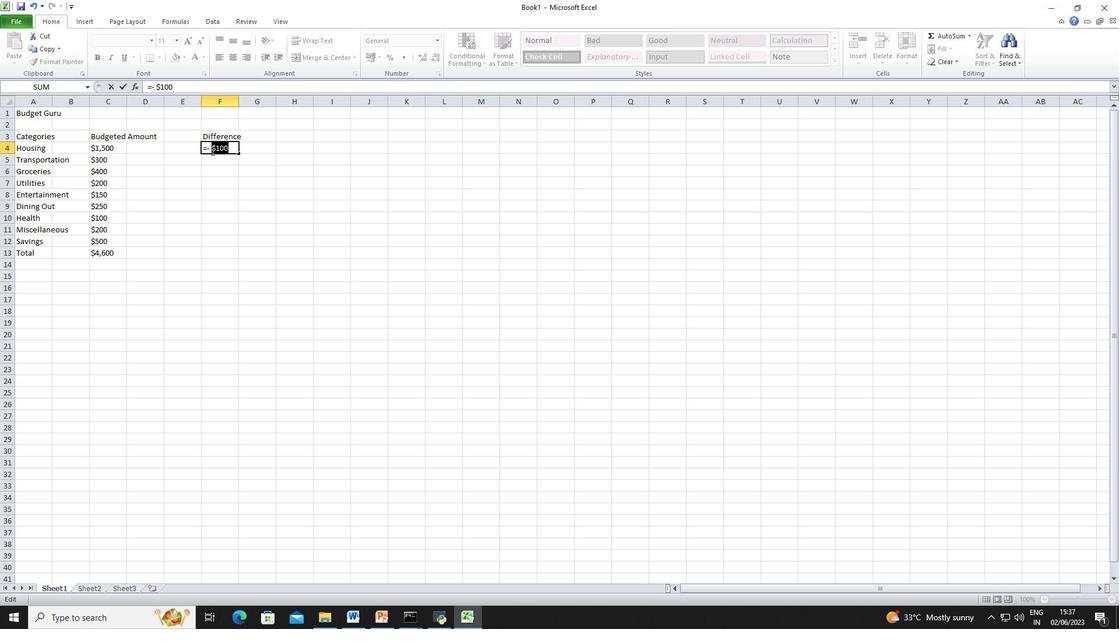 
Action: Mouse moved to (249, 188)
Screenshot: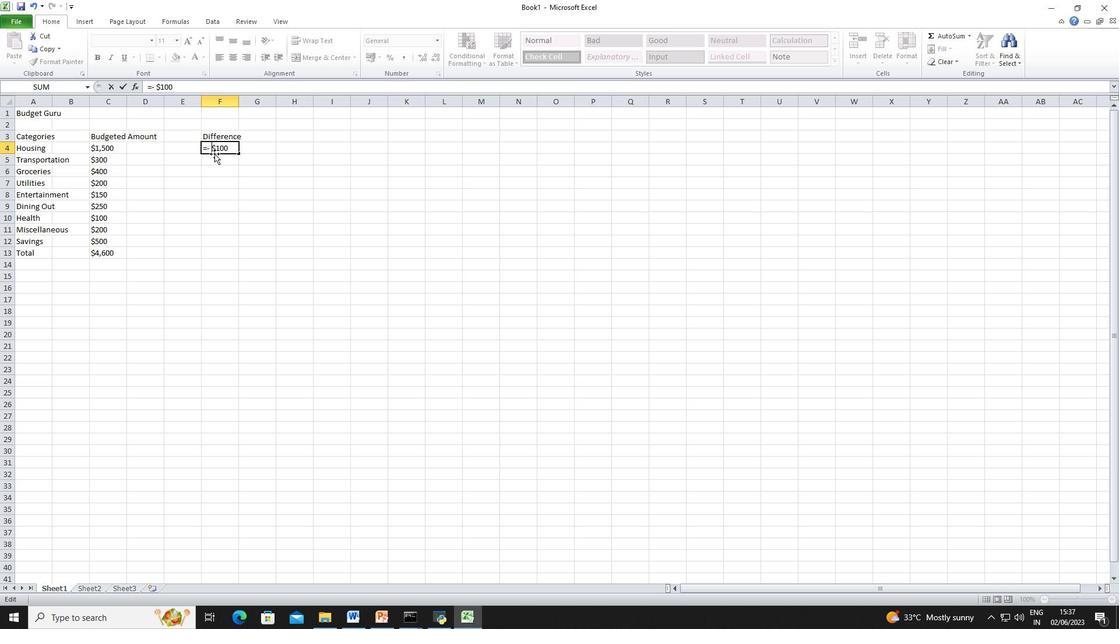 
Action: Key pressed <Key.backspace><Key.backspace><Key.backspace><Key.down><Key.down><Key.enter><Key.shift>$20<Key.down><Key.shift><Key.shift><Key.shift><Key.shift><Key.shift><Key.shift><Key.shift><Key.shift><Key.shift><Key.shift><Key.shift>$20<Key.down><Key.shift><Key.shift><Key.shift><Key.shift>$20<Key.down><Key.shift><Key.shift><Key.shift><Key.shift><Key.shift><Key.shift><Key.shift><Key.shift><Key.shift><Key.shift><Key.shift><Key.shift><Key.shift><Key.shift><Key.shift><Key.shift><Key.shift><Key.shift><Key.shift><Key.shift><Key.shift><Key.shift><Key.shift><Key.shift>%<Key.backspace><Key.shift>$29<Key.backspace>0<Key.down><Key.shift><Key.shift><Key.shift><Key.shift><Key.shift><Key.shift><Key.shift><Key.shift><Key.shift><Key.shift><Key.shift><Key.shift><Key.shift><Key.shift><Key.shift><Key.shift><Key.shift>$20<Key.down><Key.shift><Key.shift><Key.shift><Key.shift><Key.shift>$20<Key.down><Key.shift><Key.shift><Key.shift><Key.shift><Key.shift><Key.shift><Key.shift><Key.shift><Key.shift><Key.shift><Key.shift><Key.shift><Key.shift>$20<Key.down><Key.shift><Key.shift><Key.shift>$20<Key.down><Key.shift><Key.shift><Key.shift><Key.shift><Key.shift><Key.shift>$100<Key.down>
Screenshot: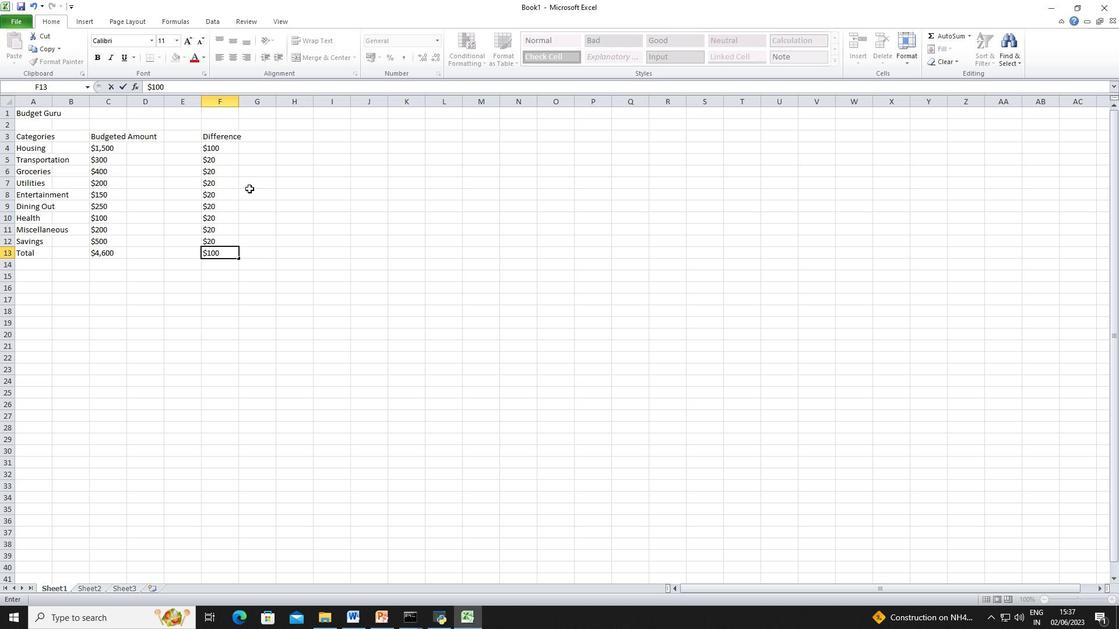 
Action: Mouse moved to (23, 5)
Screenshot: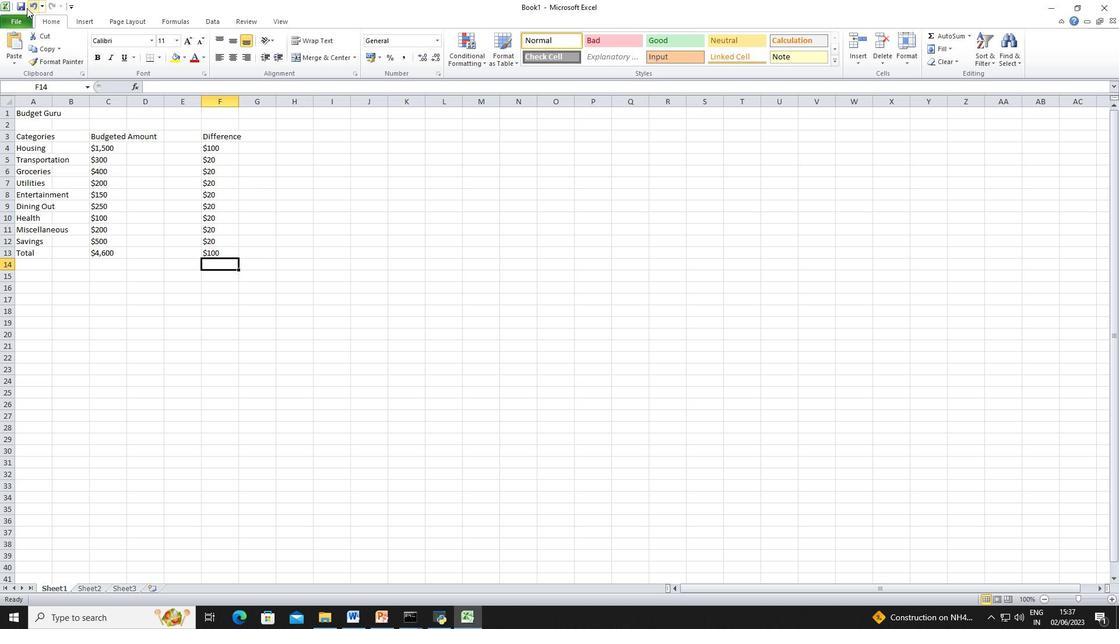 
Action: Mouse pressed left at (23, 5)
Screenshot: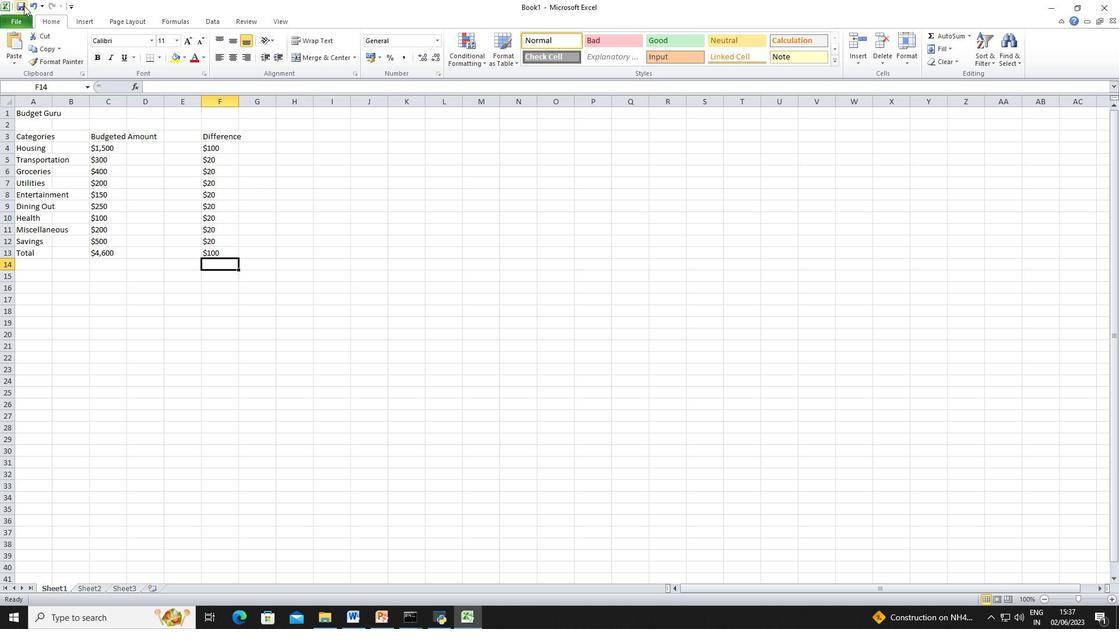 
Action: Mouse moved to (58, 89)
Screenshot: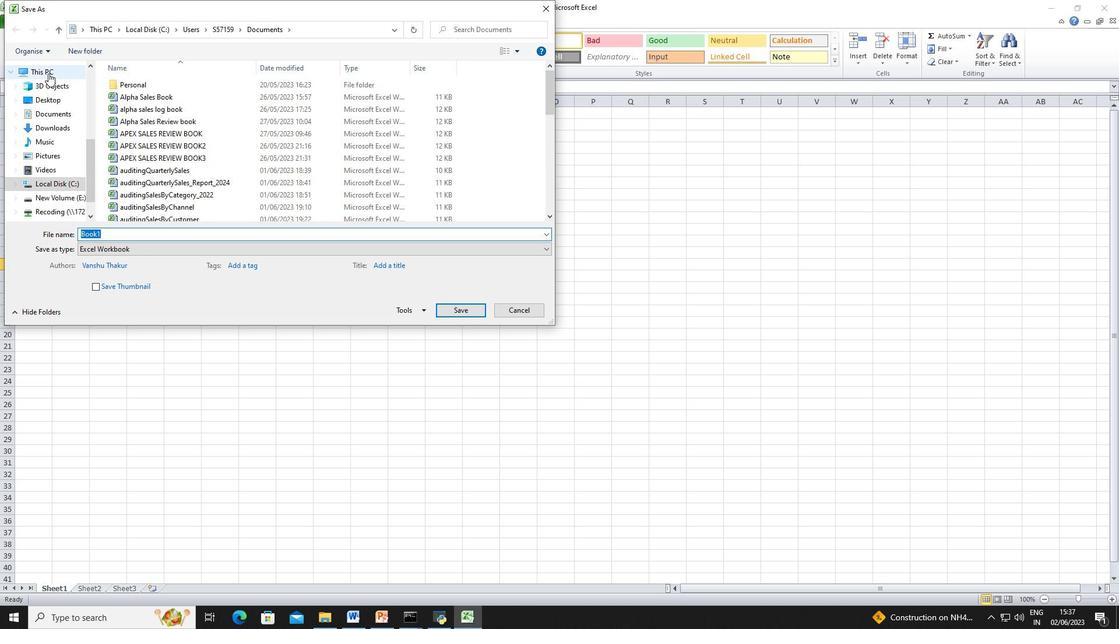 
Action: Key pressed <Key.shift>Budget<Key.space><Key.shift>Management<Key.space><Key.shift>Spreadsheet
Screenshot: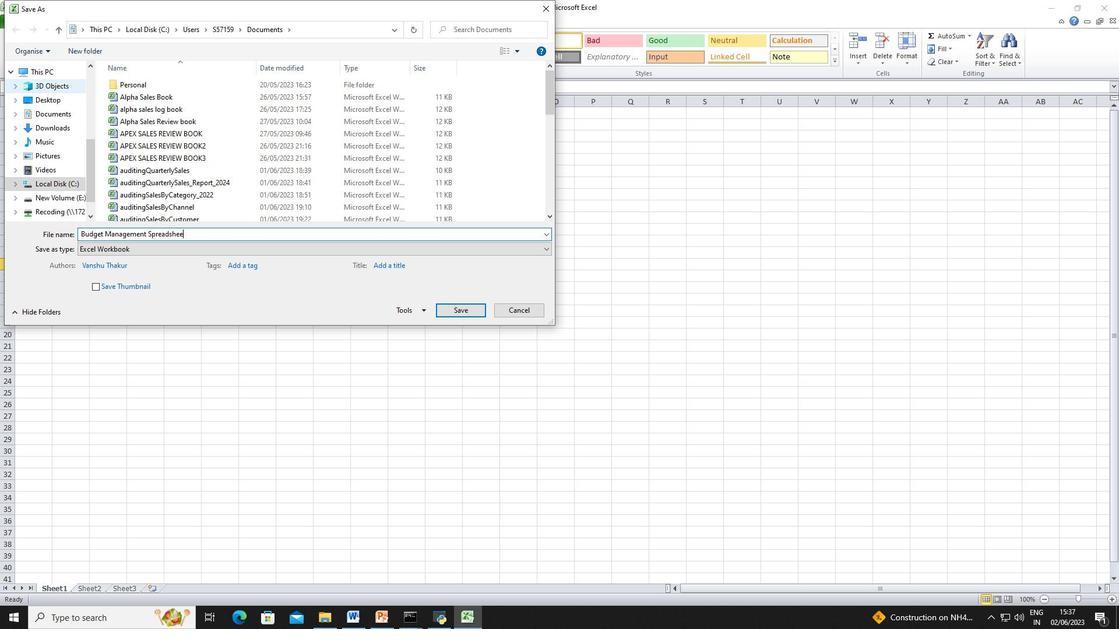 
Action: Mouse moved to (457, 315)
Screenshot: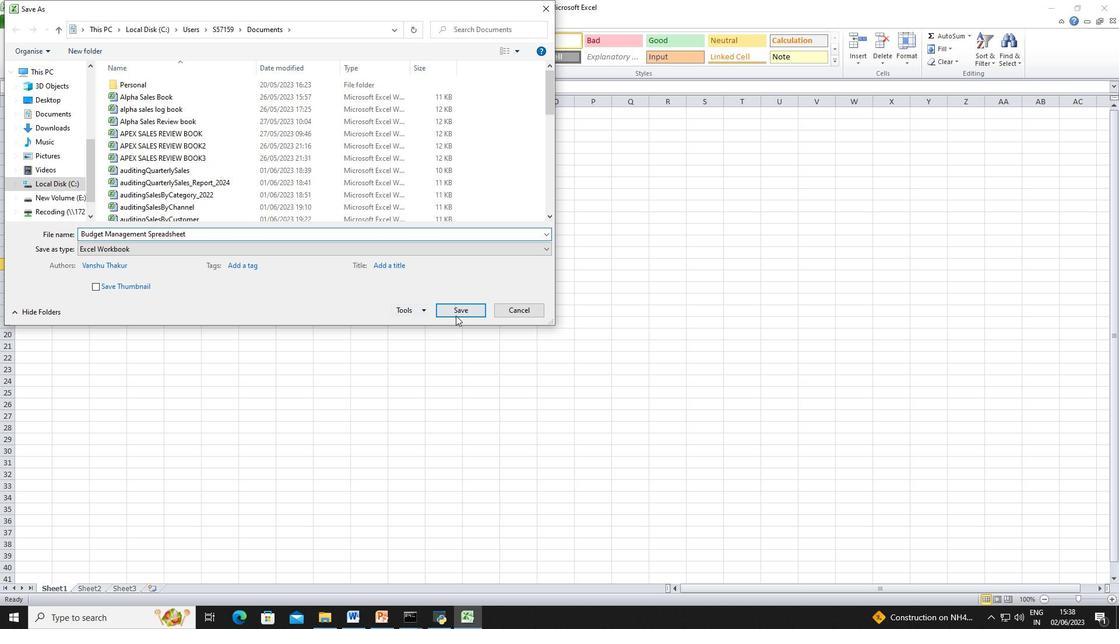 
Action: Mouse pressed left at (457, 315)
Screenshot: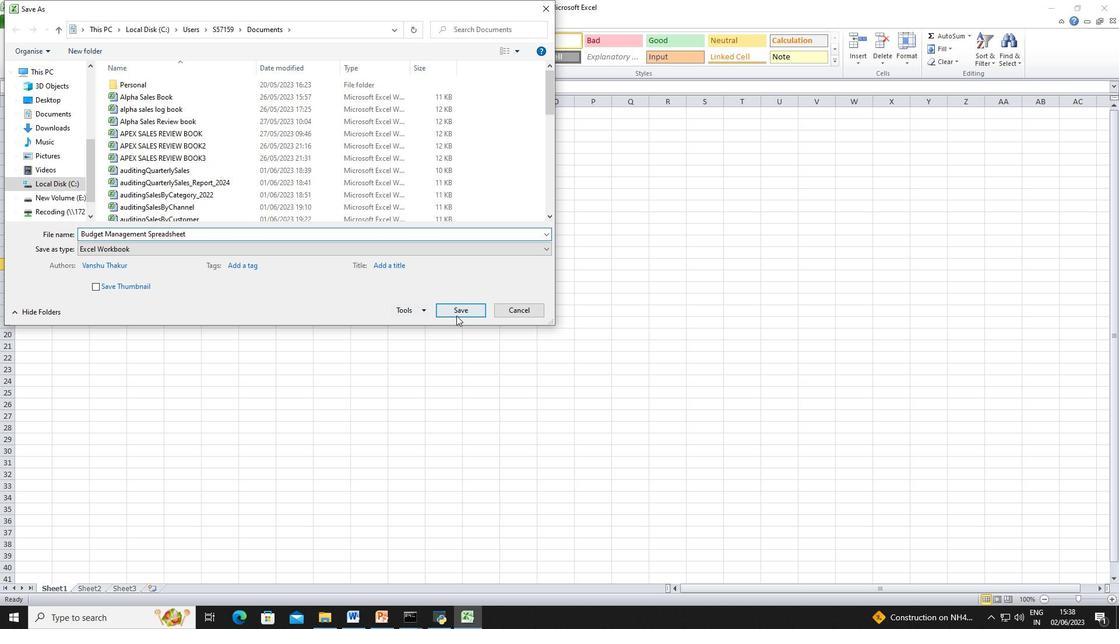 
